Task: Find connections with filter location Jagdalpur with filter topic #Professionalwomenwith filter profile language English with filter current company Shapoorji Pallonji Group with filter school Fakir Mohan University, Balasore with filter industry School and Employee Bus Services with filter service category Date Entry with filter keywords title Cosmetologist
Action: Mouse moved to (516, 67)
Screenshot: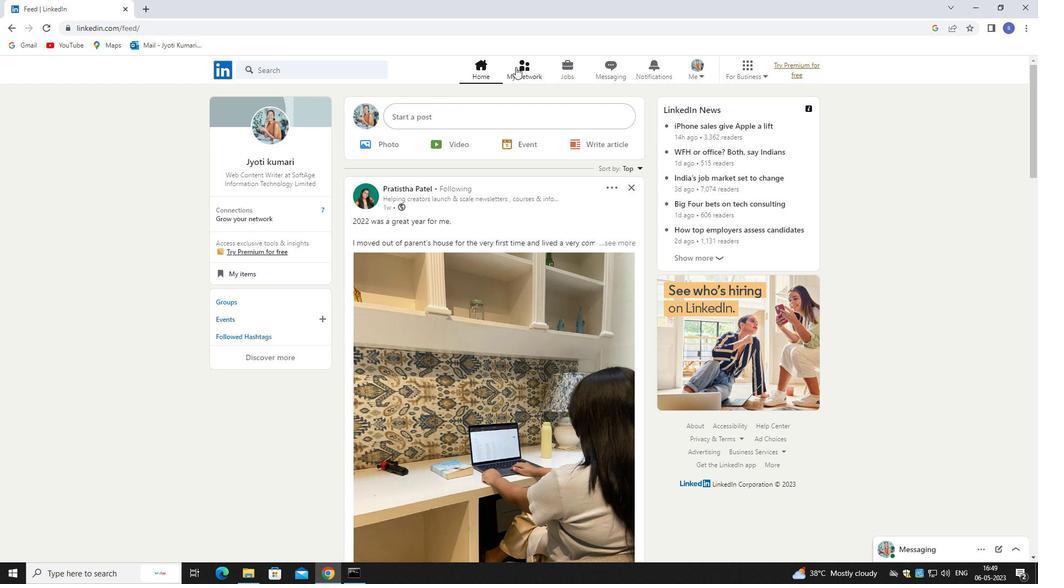 
Action: Mouse pressed left at (516, 67)
Screenshot: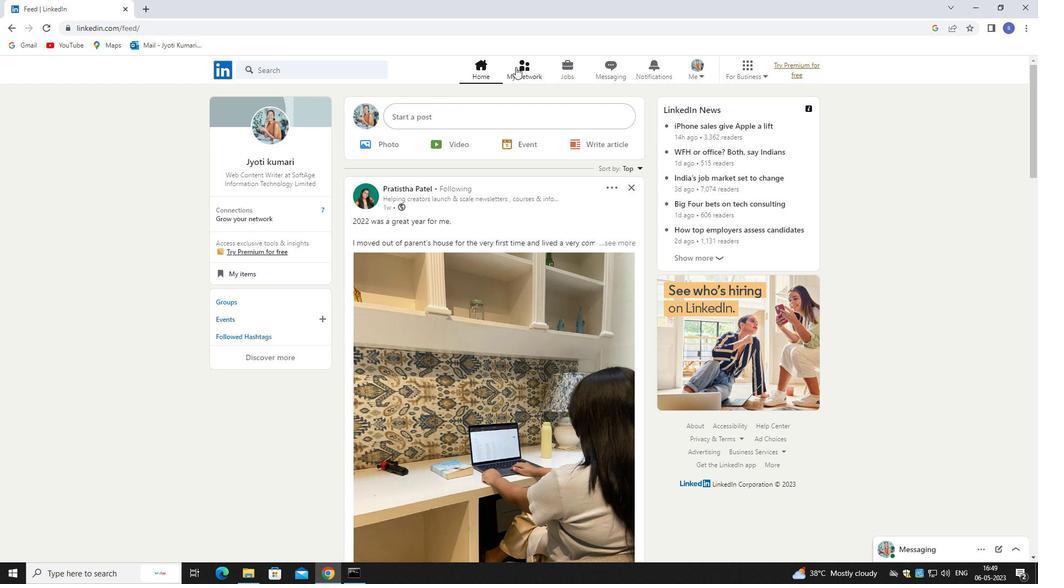
Action: Mouse moved to (300, 128)
Screenshot: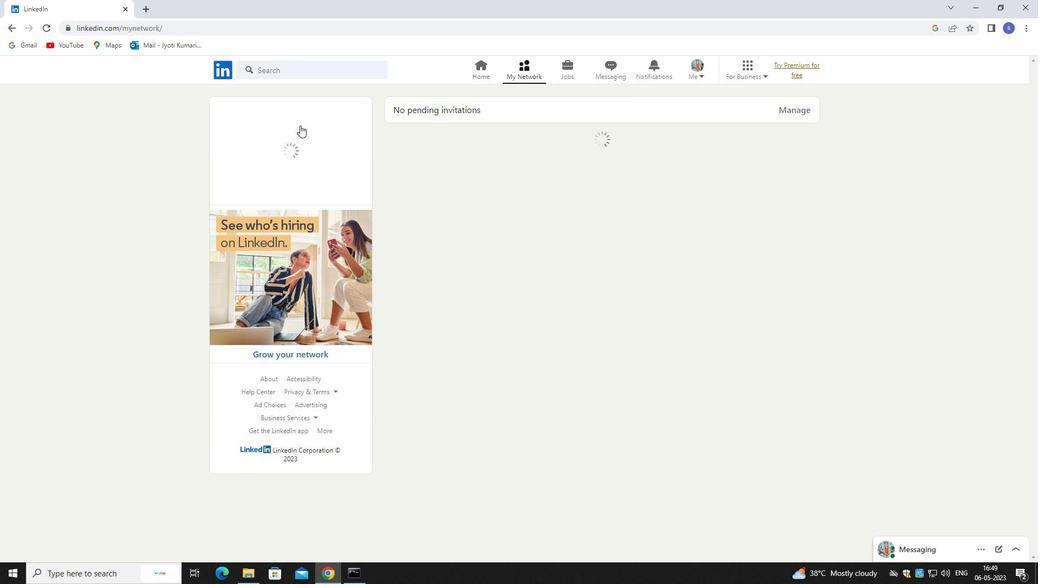 
Action: Mouse pressed left at (300, 128)
Screenshot: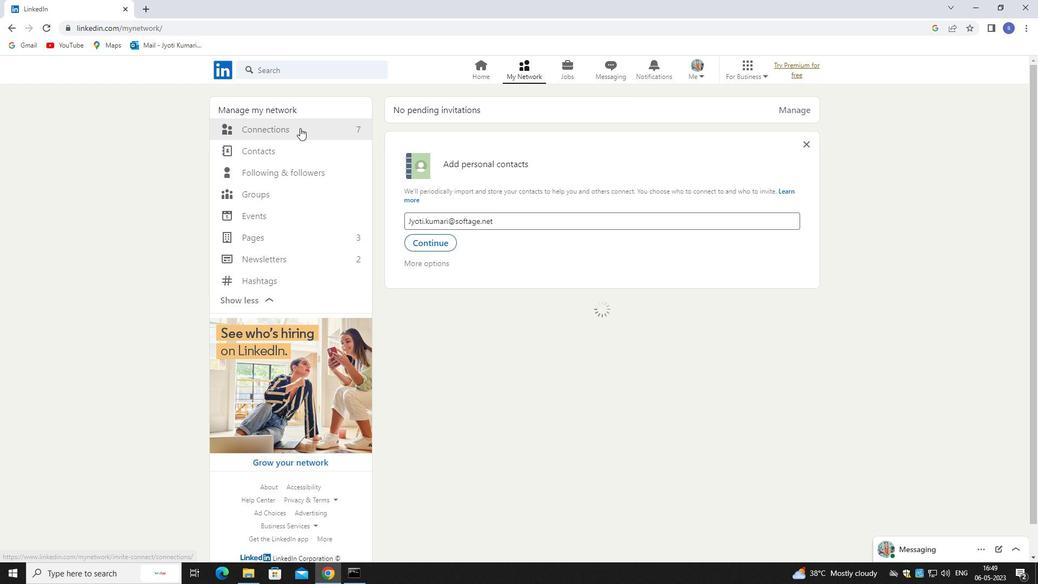 
Action: Mouse moved to (601, 133)
Screenshot: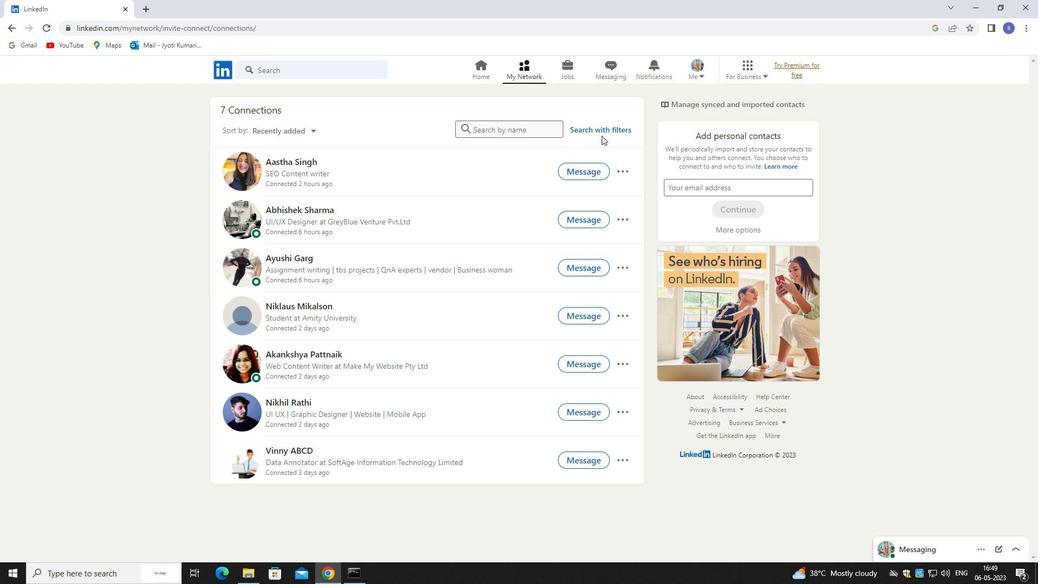 
Action: Mouse pressed left at (601, 133)
Screenshot: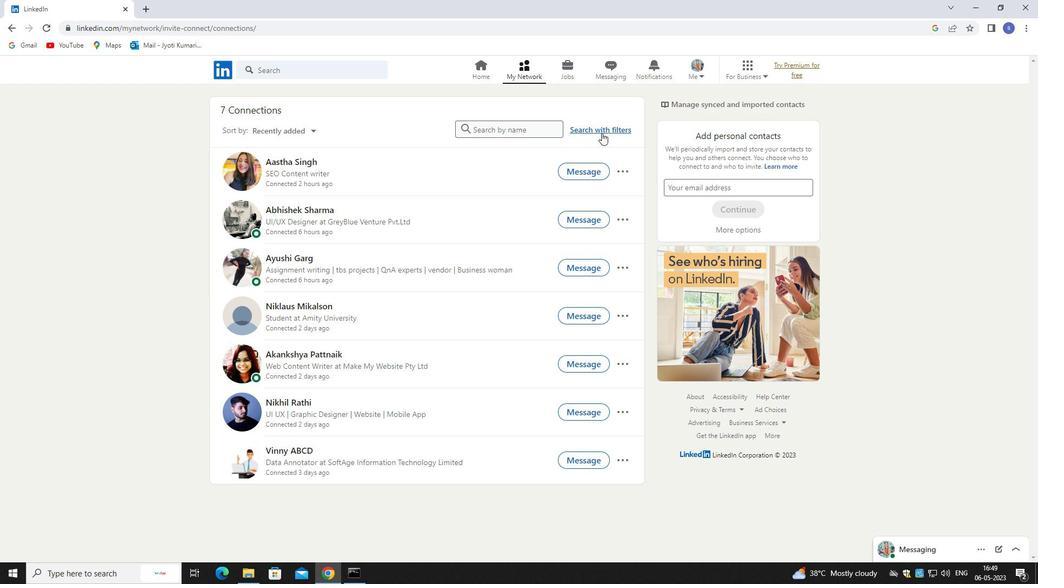 
Action: Mouse moved to (550, 98)
Screenshot: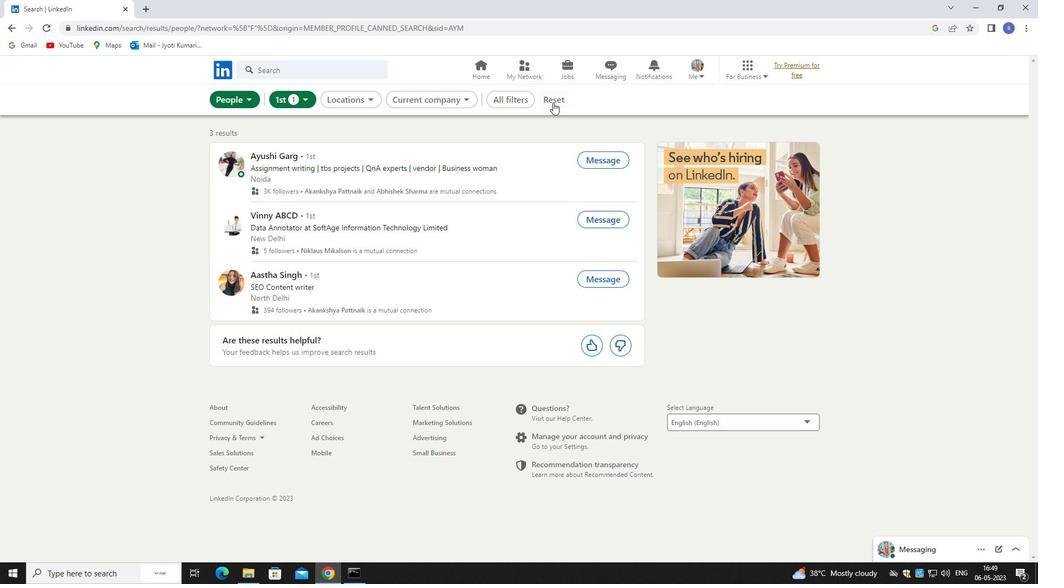 
Action: Mouse pressed left at (550, 98)
Screenshot: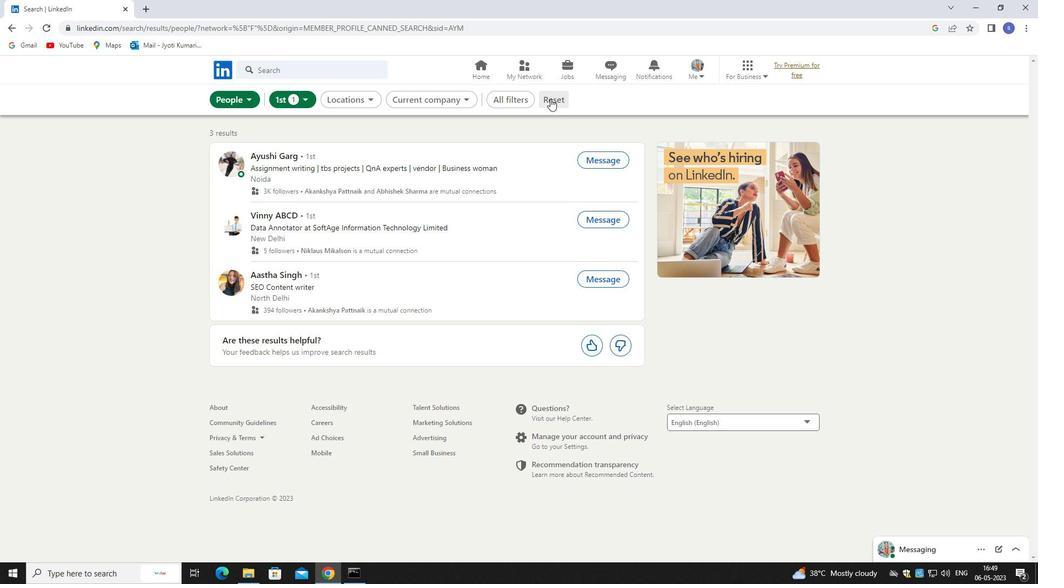 
Action: Mouse moved to (547, 99)
Screenshot: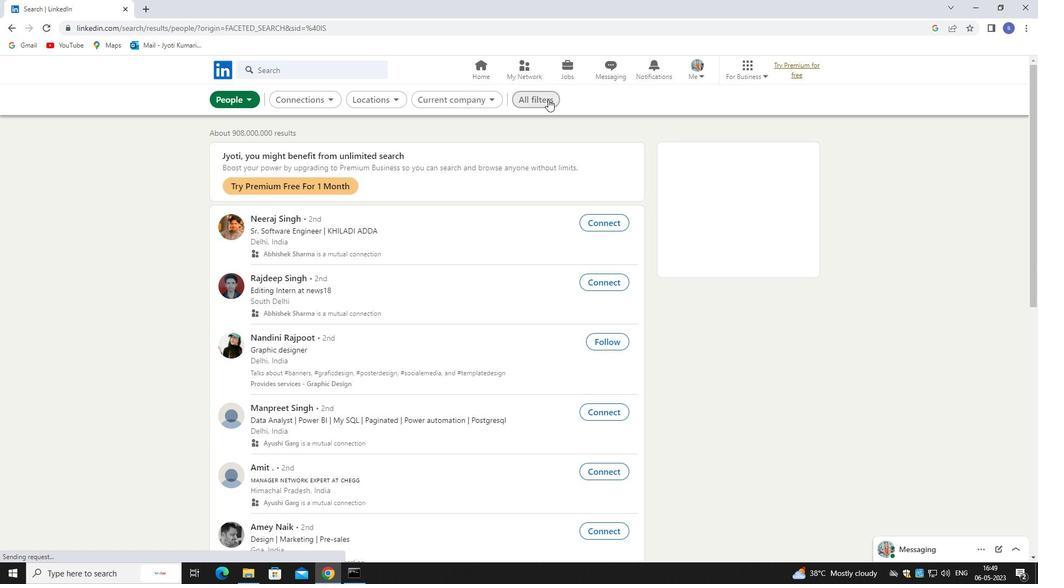 
Action: Mouse pressed left at (547, 99)
Screenshot: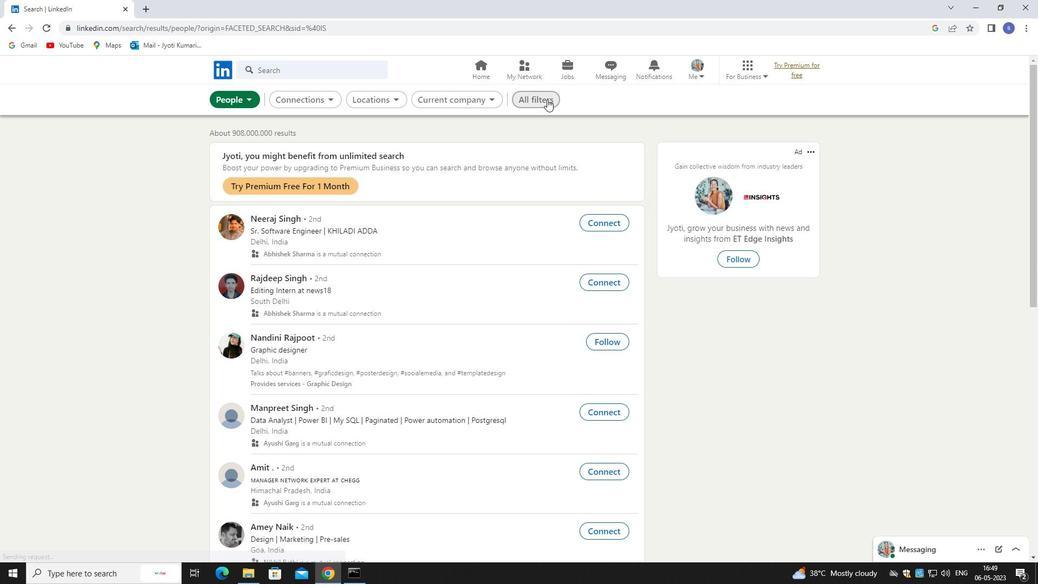 
Action: Mouse moved to (917, 423)
Screenshot: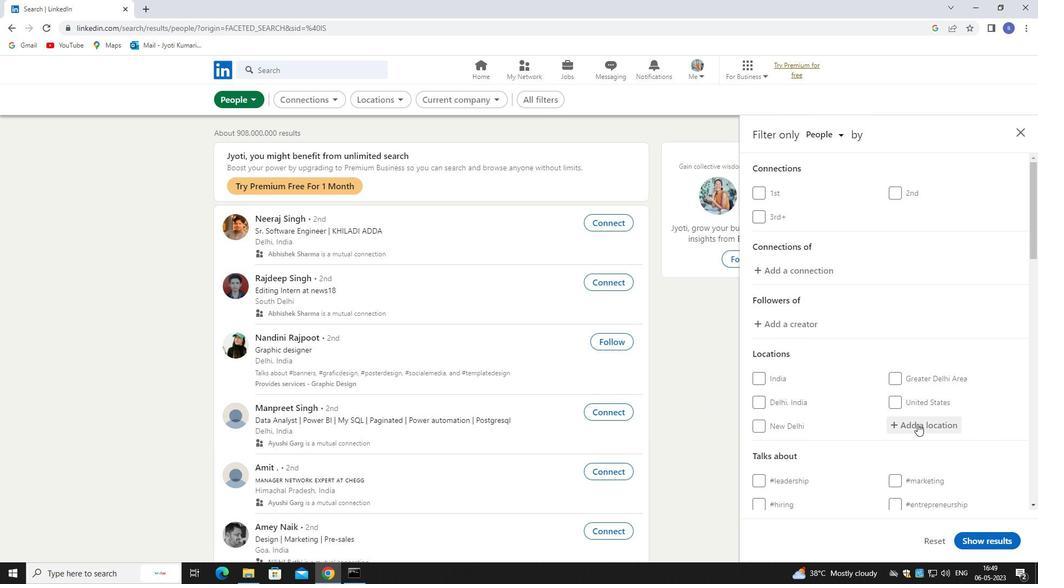 
Action: Mouse pressed left at (917, 423)
Screenshot: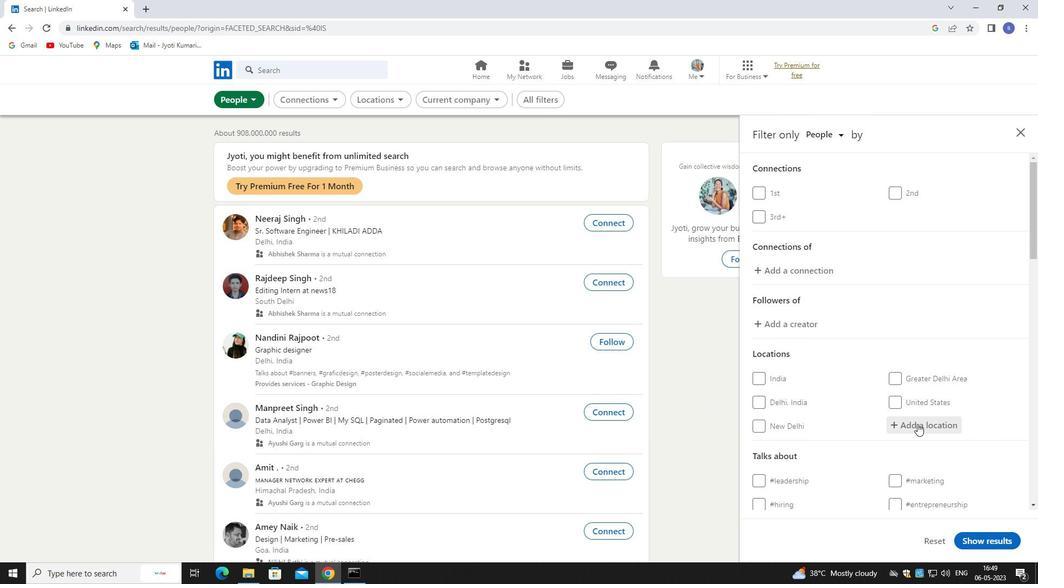 
Action: Mouse moved to (795, 342)
Screenshot: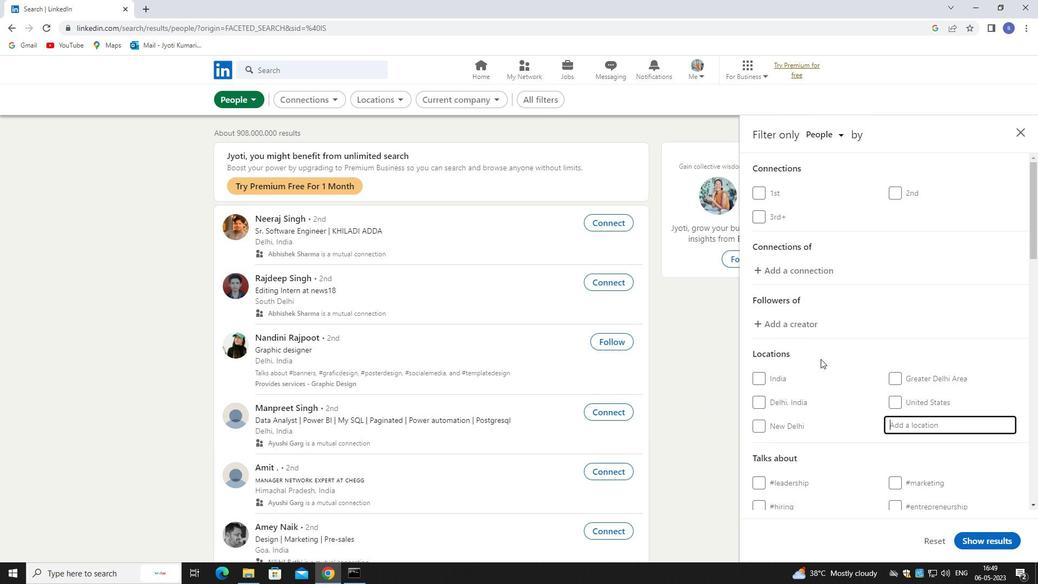 
Action: Key pressed jagdalpur
Screenshot: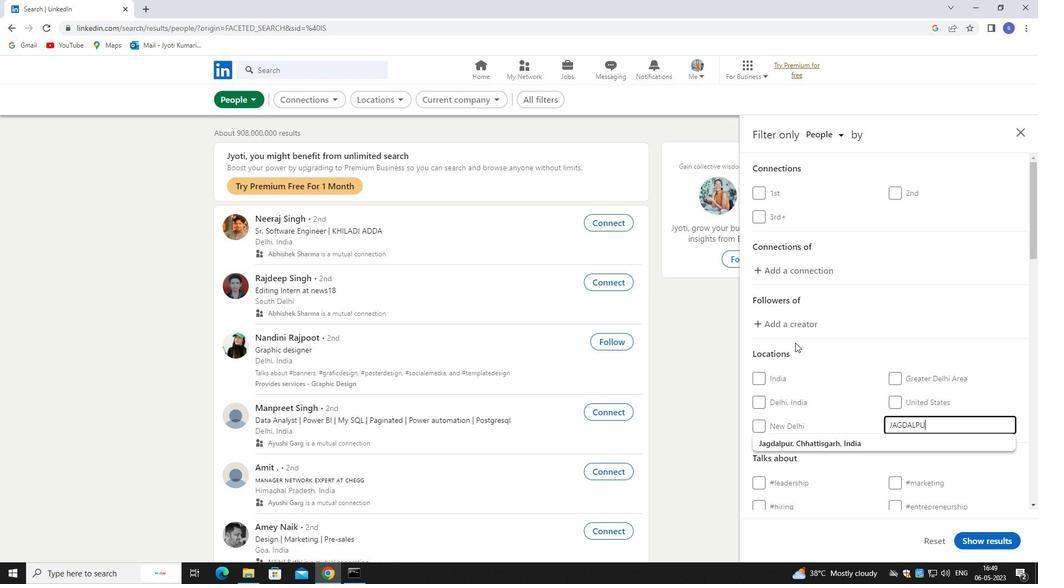 
Action: Mouse moved to (836, 443)
Screenshot: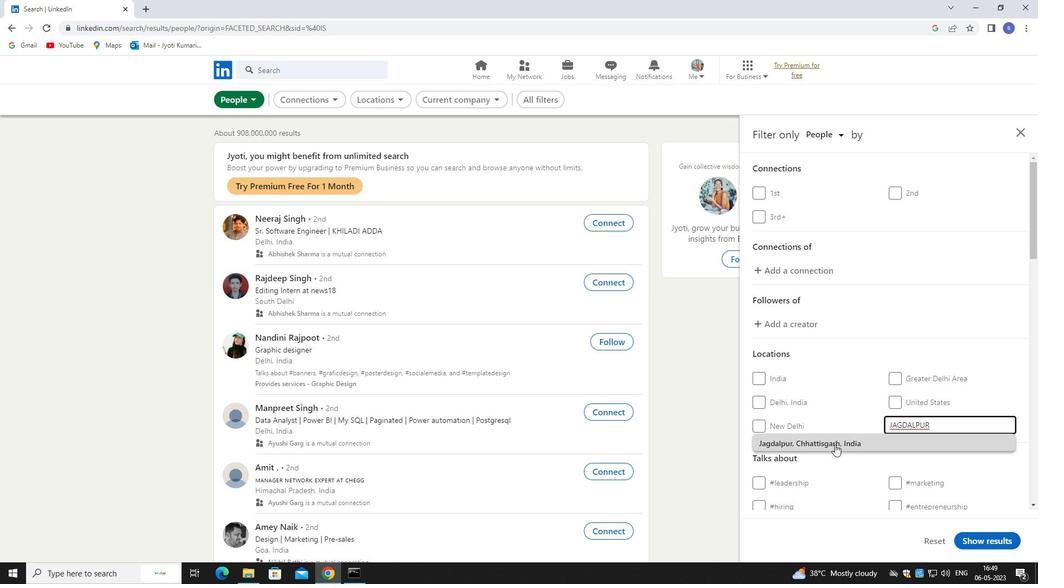 
Action: Mouse pressed left at (836, 443)
Screenshot: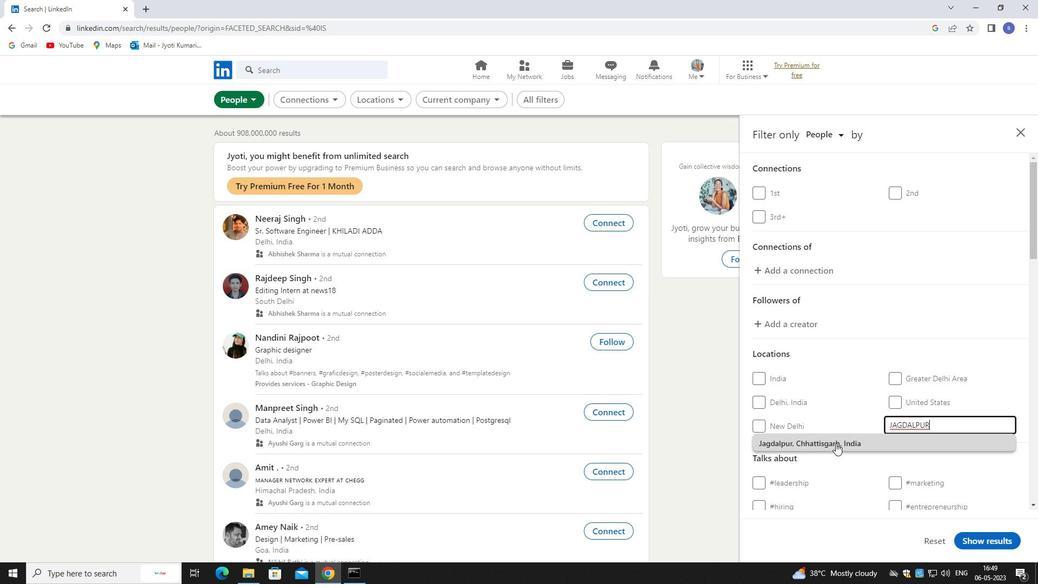 
Action: Mouse moved to (791, 431)
Screenshot: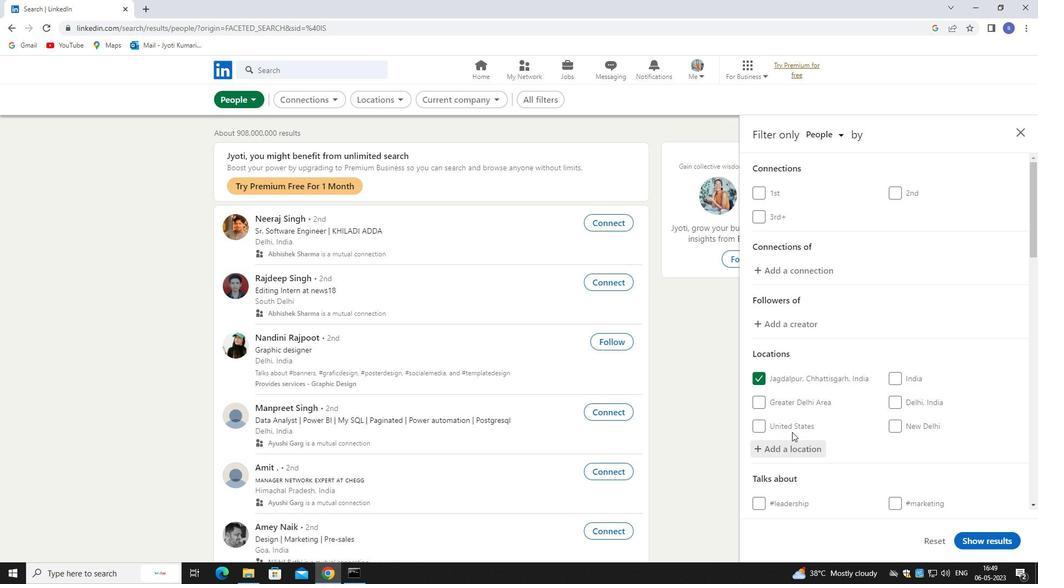 
Action: Key pressed <Key.caps_lock>
Screenshot: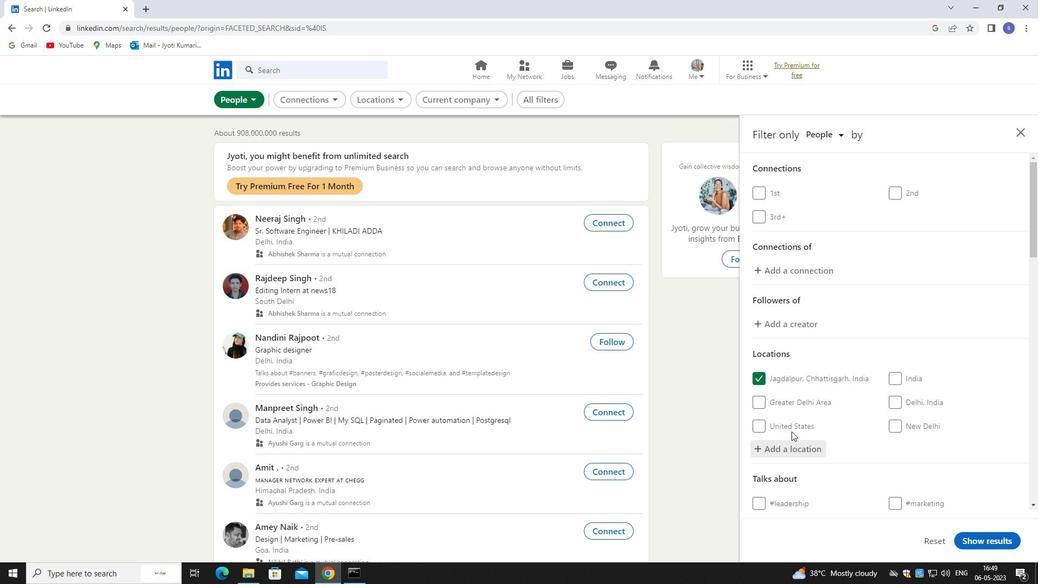 
Action: Mouse moved to (791, 441)
Screenshot: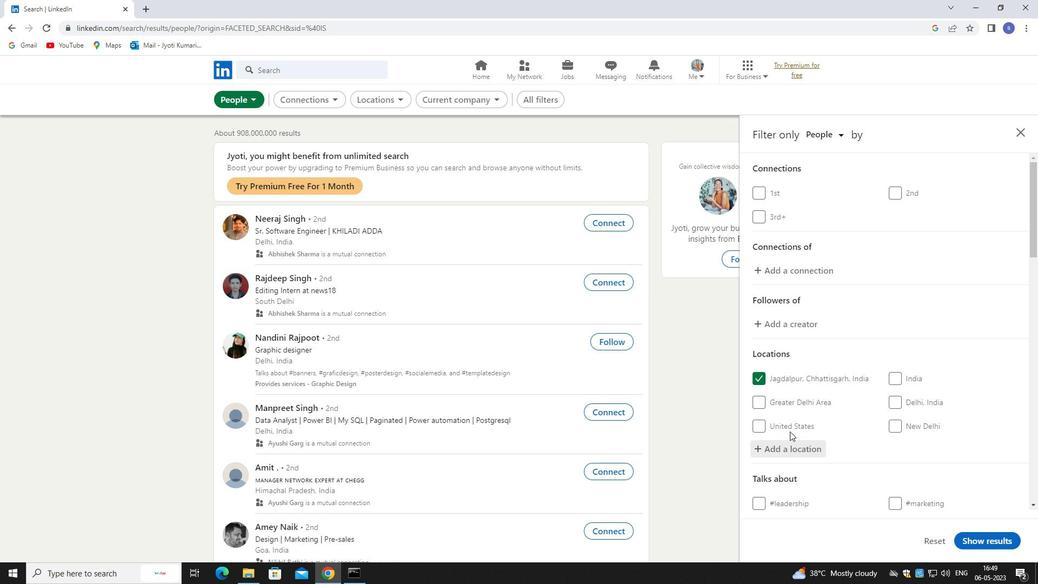 
Action: Mouse scrolled (791, 440) with delta (0, 0)
Screenshot: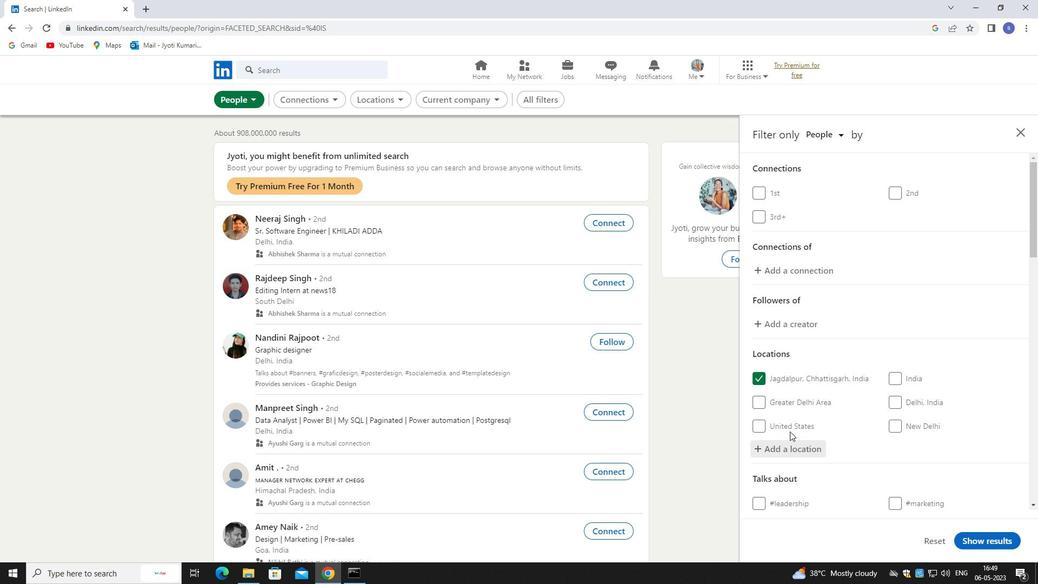 
Action: Mouse moved to (797, 450)
Screenshot: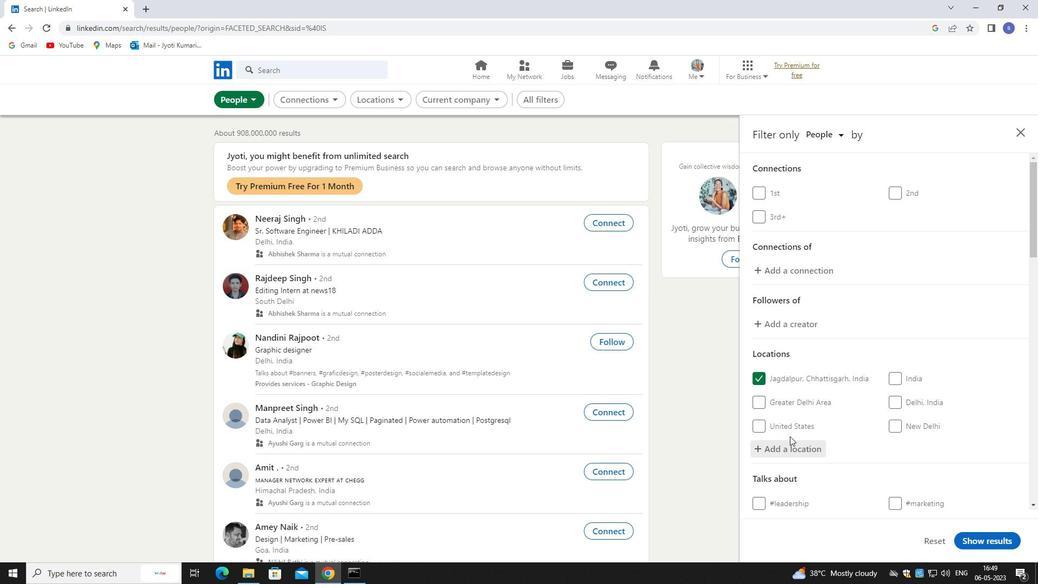 
Action: Mouse scrolled (797, 449) with delta (0, 0)
Screenshot: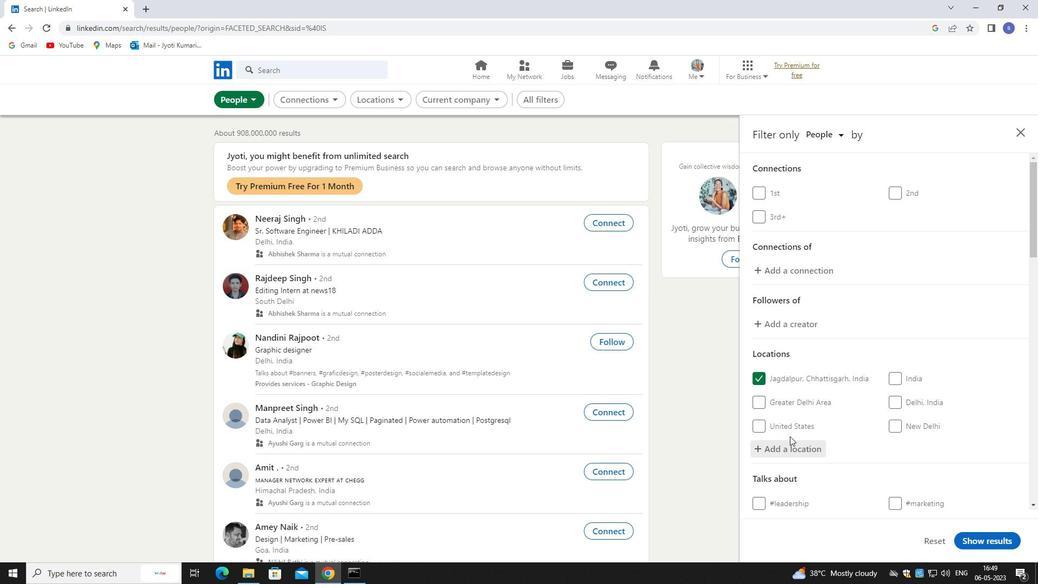 
Action: Mouse moved to (906, 442)
Screenshot: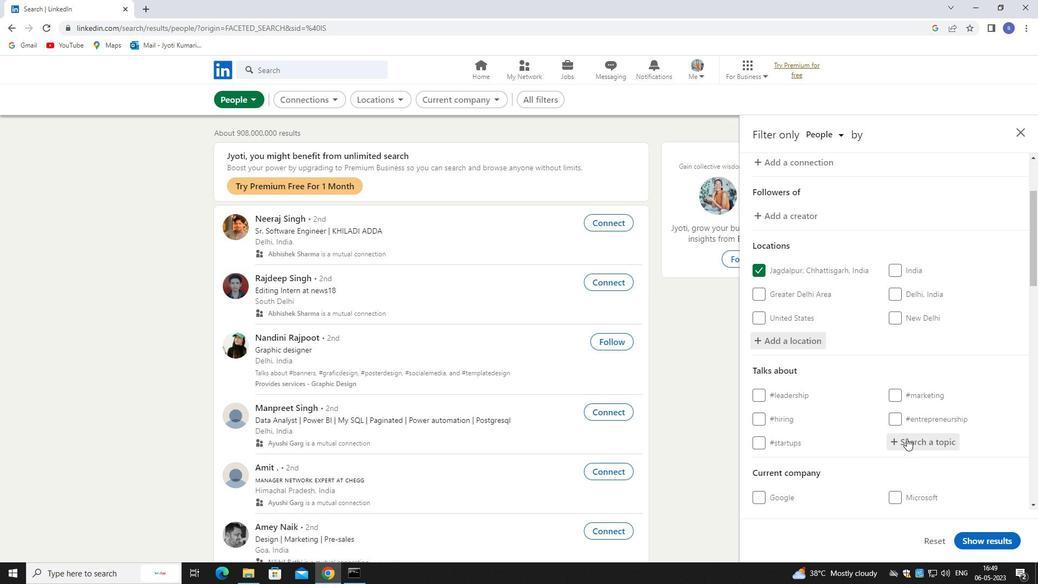 
Action: Mouse pressed left at (906, 442)
Screenshot: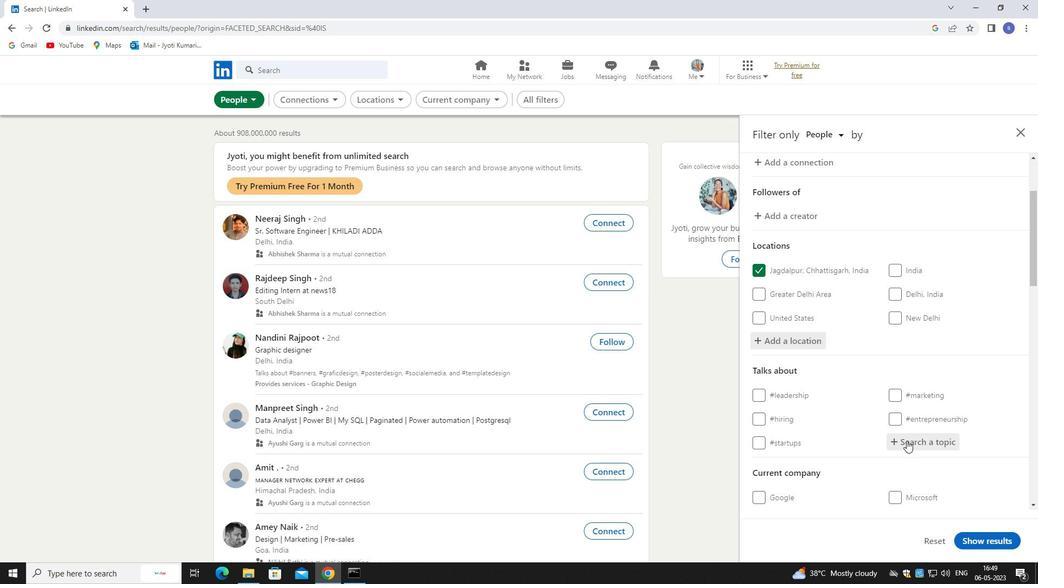 
Action: Mouse moved to (871, 431)
Screenshot: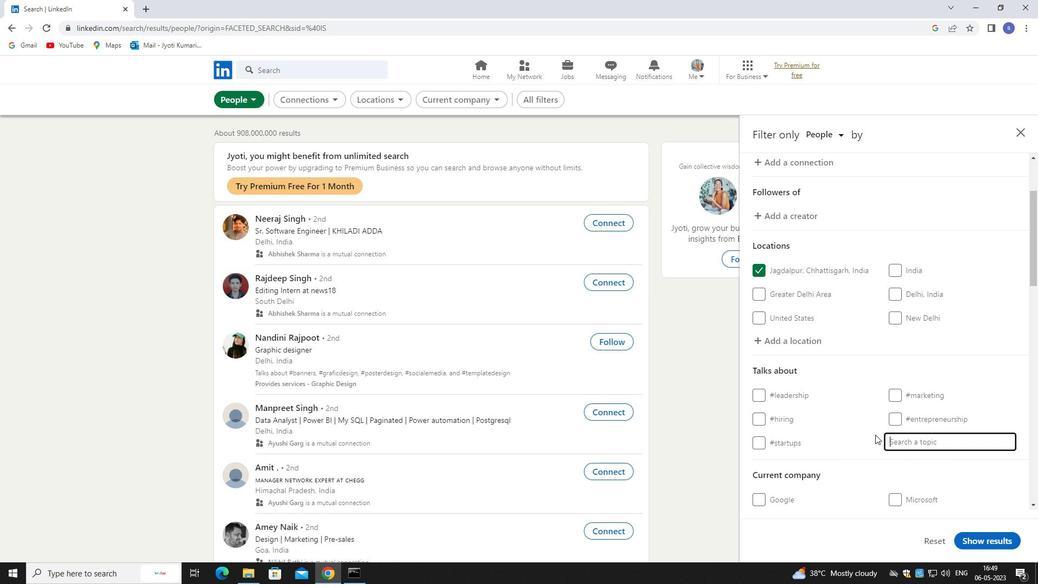 
Action: Key pressed o<Key.backspace>profess
Screenshot: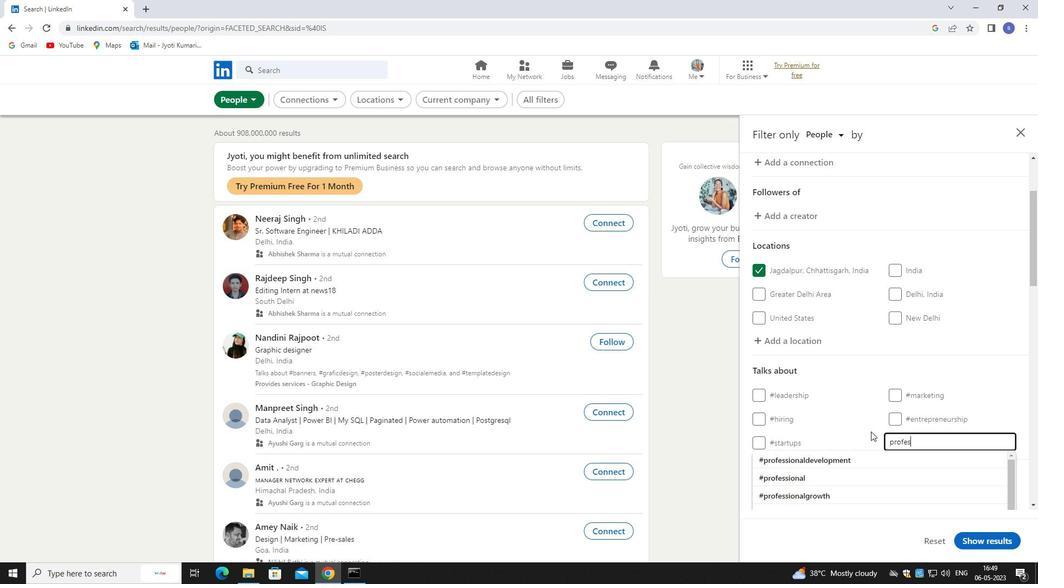 
Action: Mouse moved to (871, 488)
Screenshot: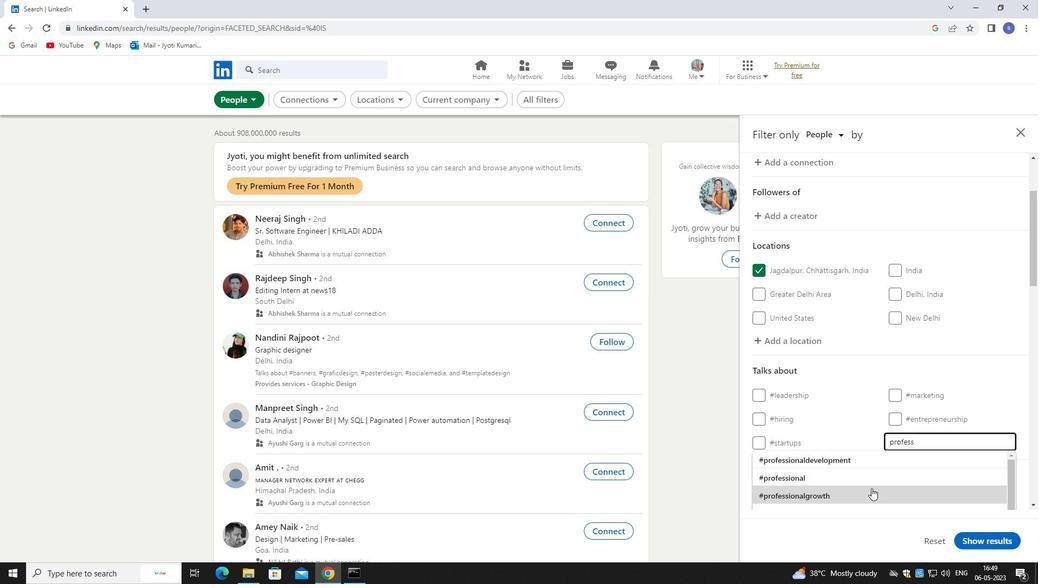 
Action: Mouse scrolled (871, 488) with delta (0, 0)
Screenshot: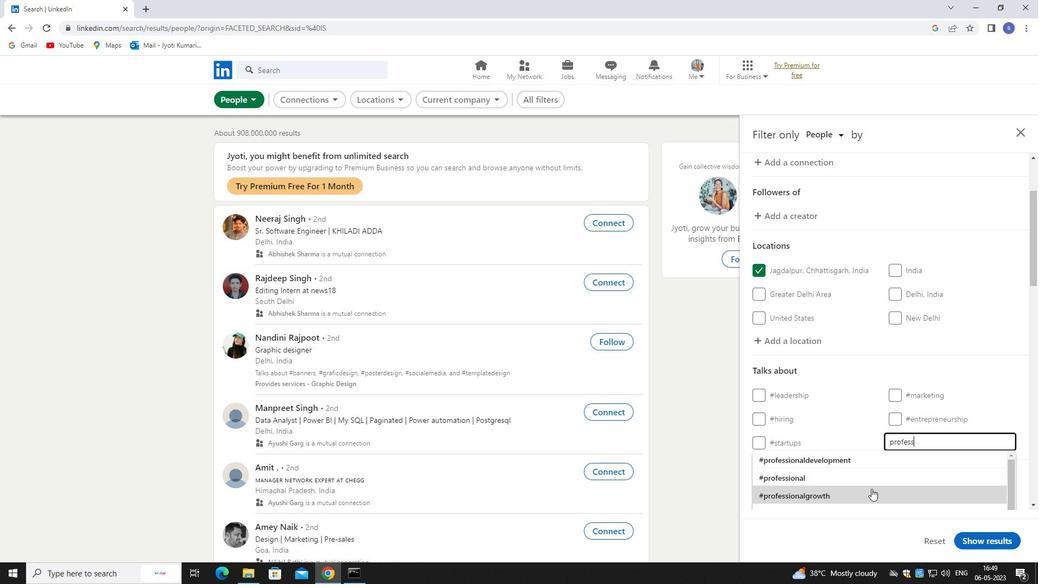 
Action: Mouse scrolled (871, 488) with delta (0, 0)
Screenshot: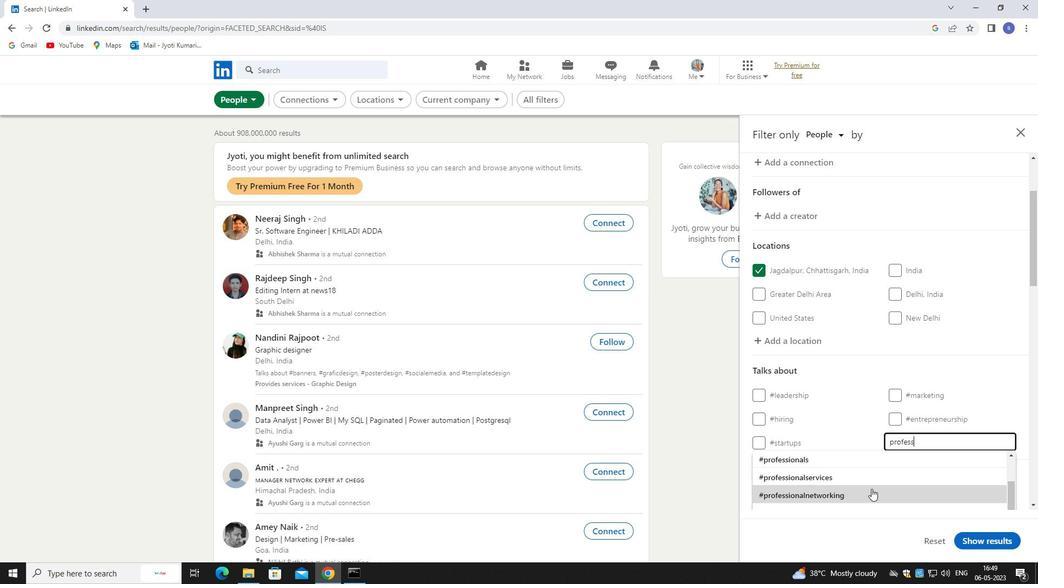 
Action: Mouse moved to (851, 476)
Screenshot: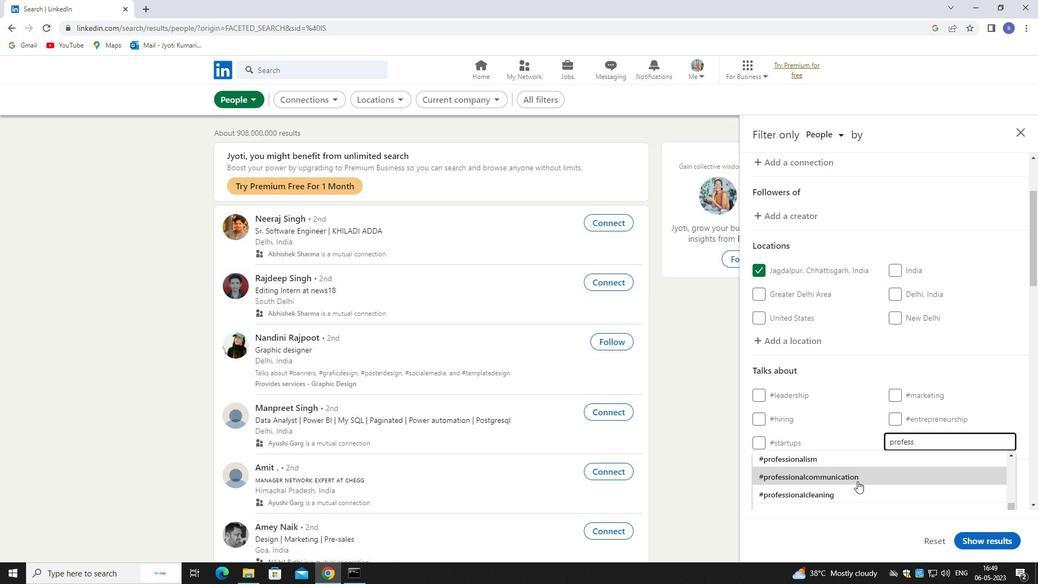 
Action: Key pressed ioalwomen
Screenshot: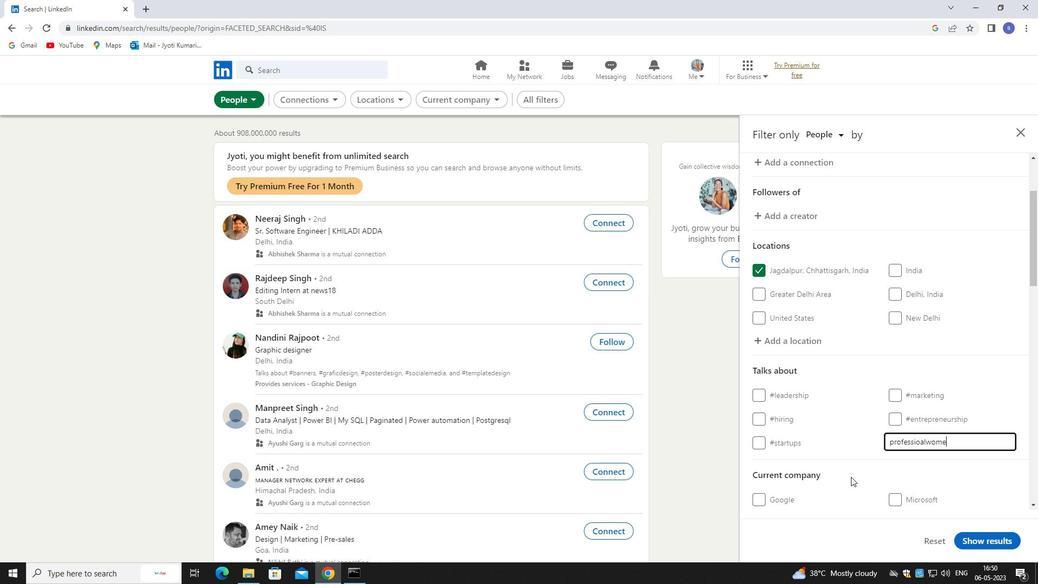 
Action: Mouse moved to (862, 463)
Screenshot: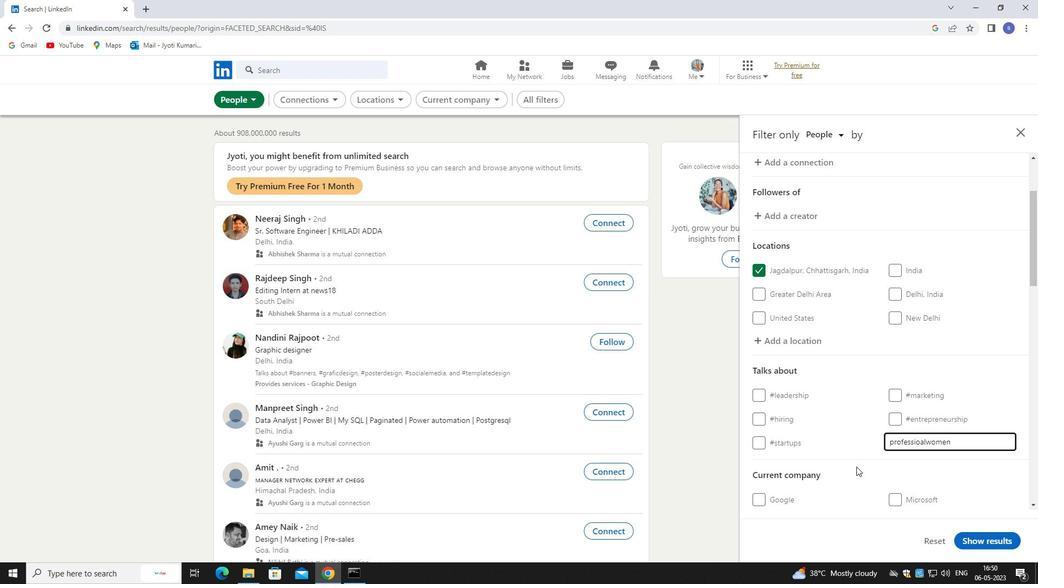
Action: Mouse scrolled (862, 462) with delta (0, 0)
Screenshot: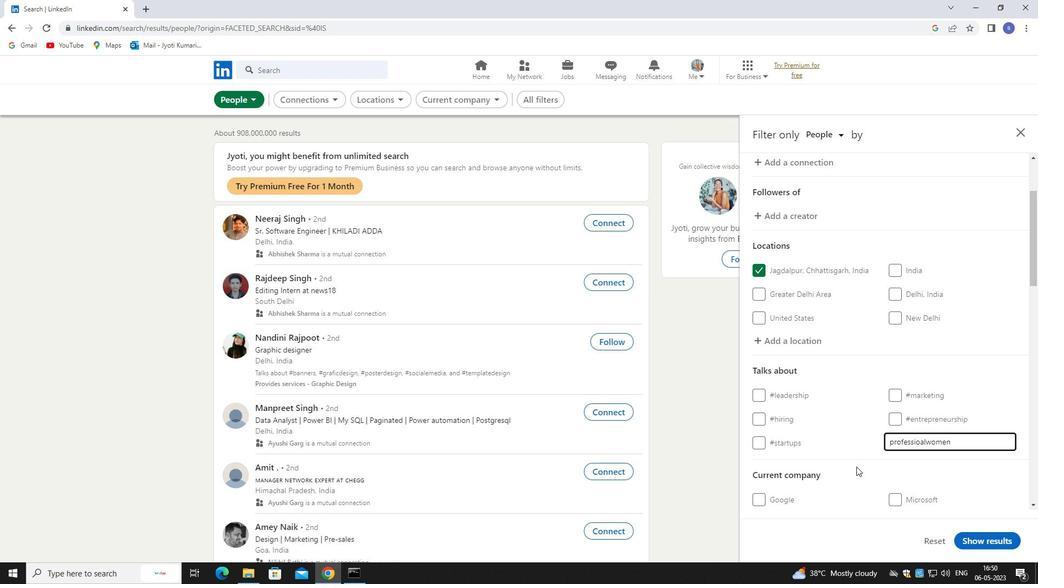 
Action: Mouse moved to (865, 462)
Screenshot: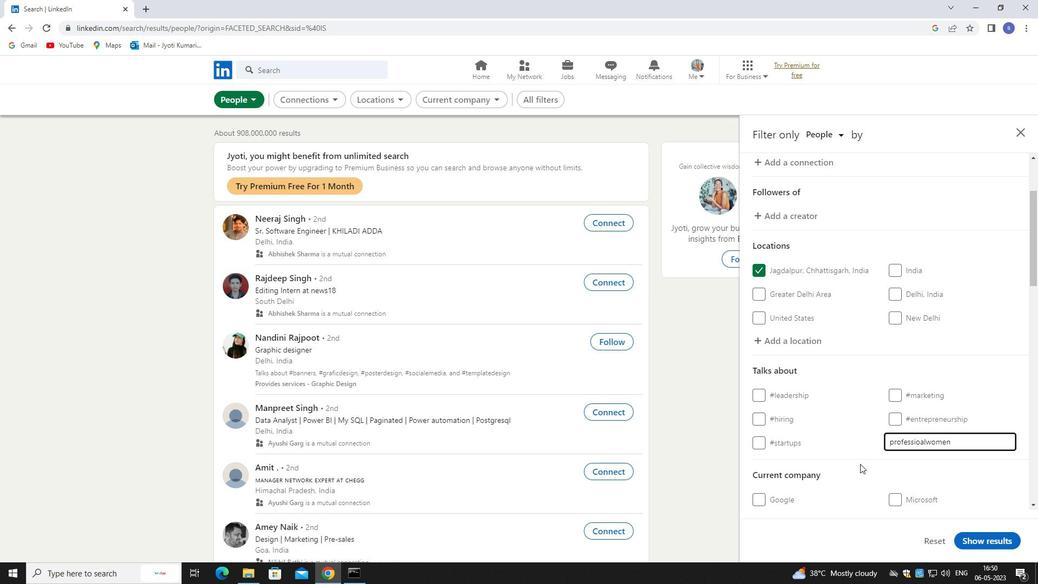 
Action: Mouse scrolled (865, 461) with delta (0, 0)
Screenshot: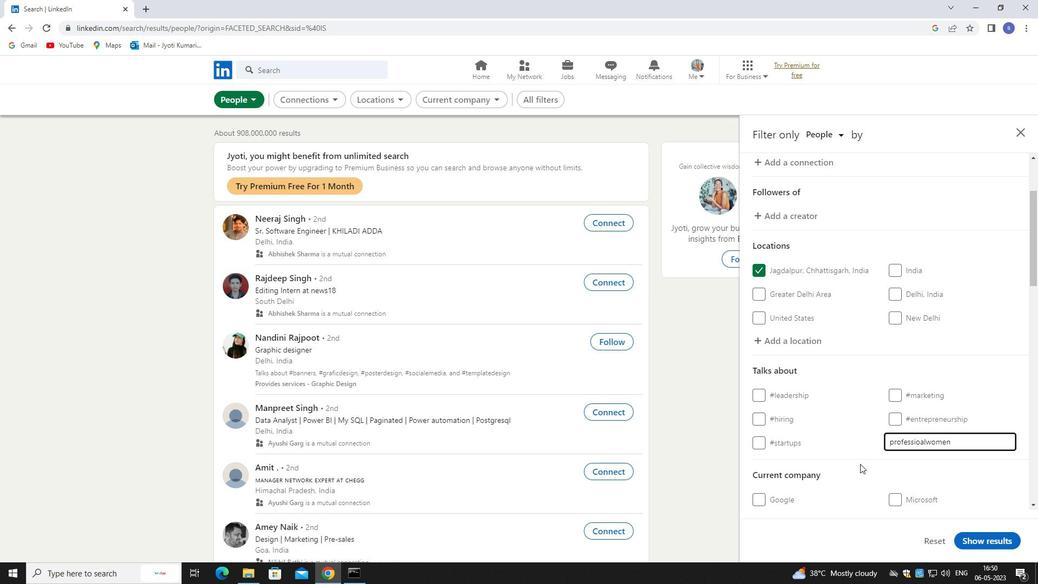 
Action: Mouse moved to (906, 438)
Screenshot: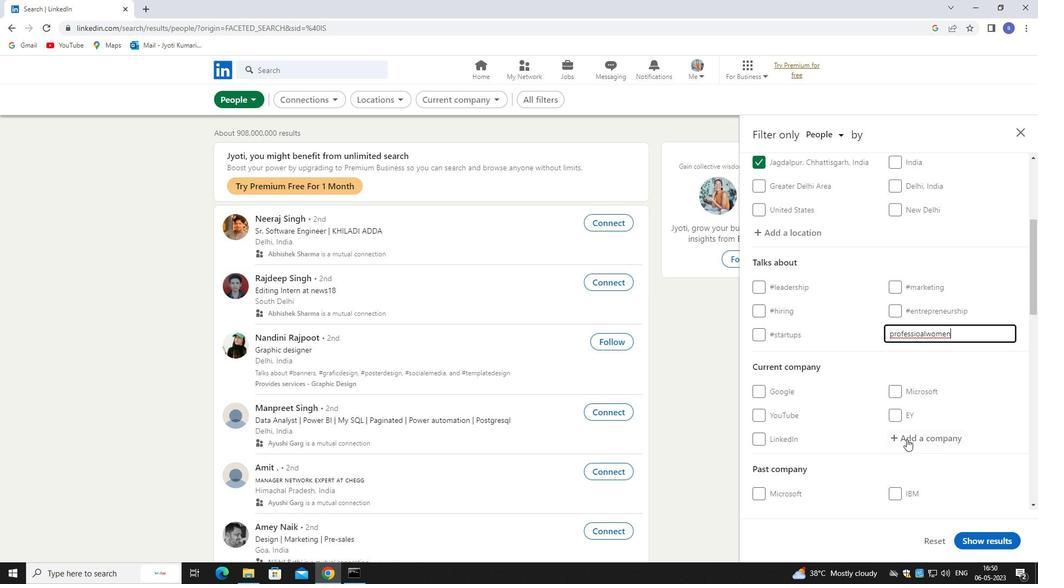 
Action: Mouse pressed left at (906, 438)
Screenshot: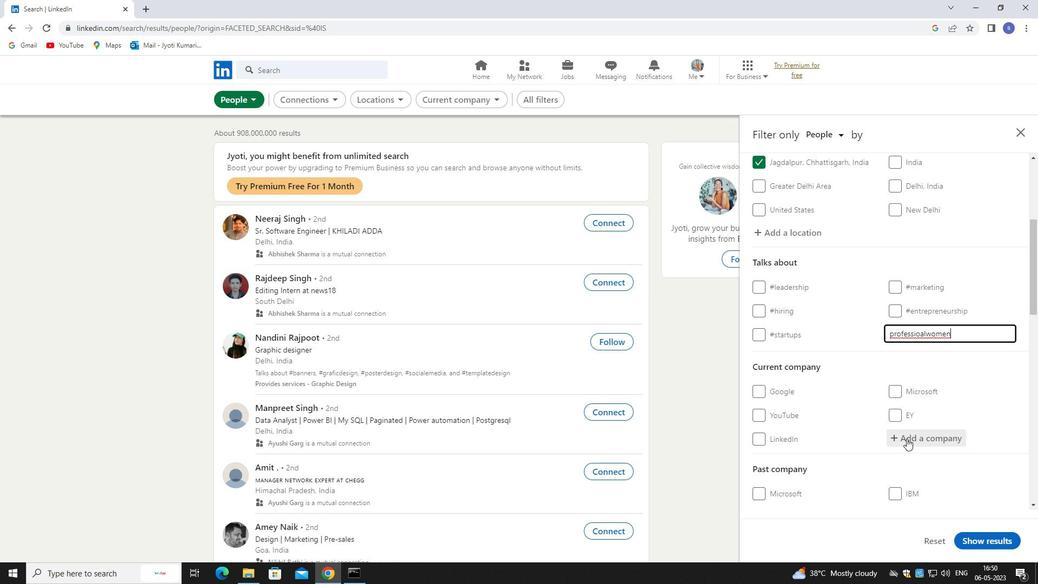 
Action: Mouse moved to (880, 427)
Screenshot: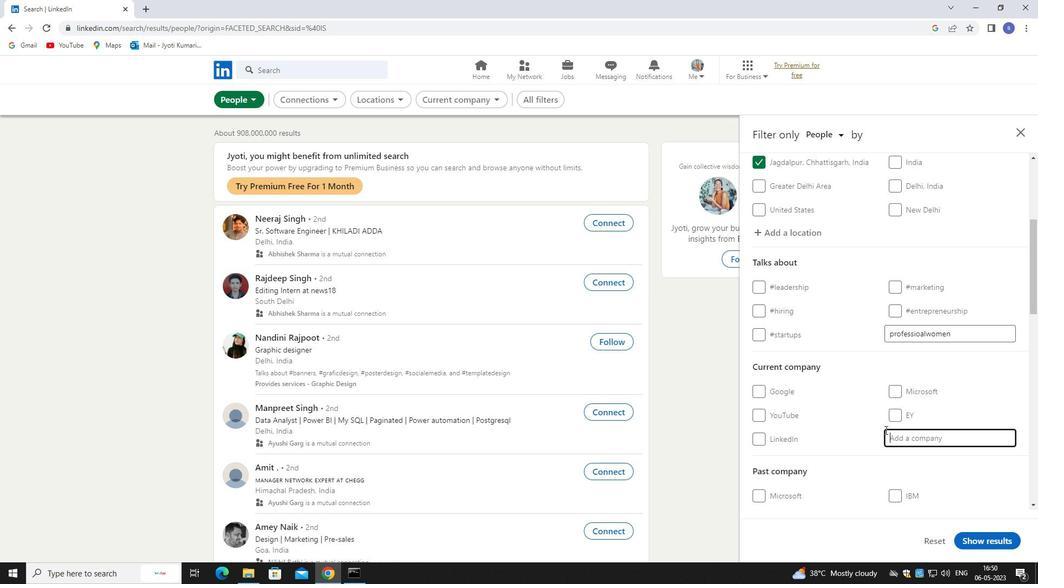 
Action: Key pressed shapoorji
Screenshot: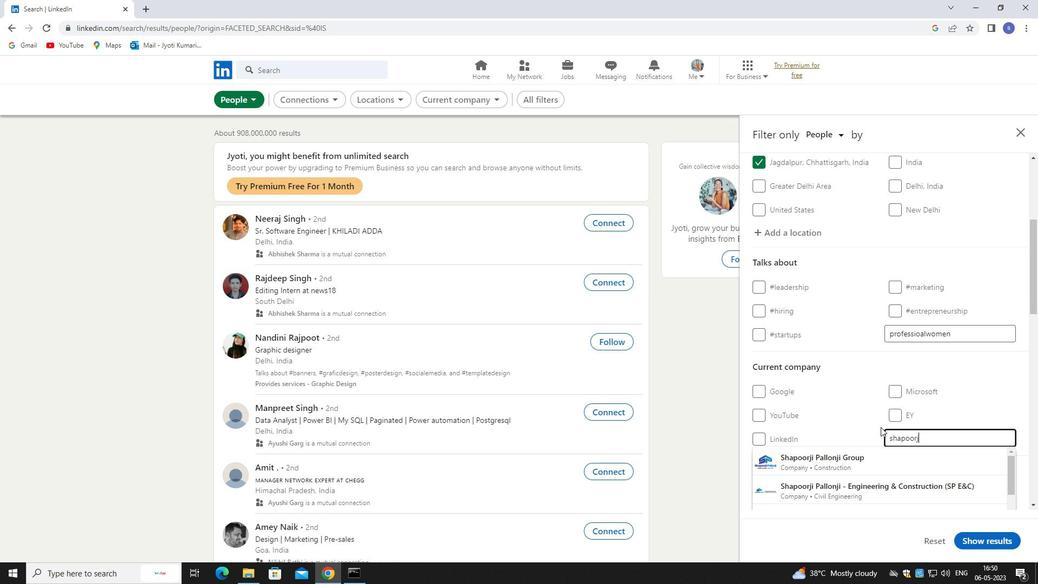 
Action: Mouse moved to (857, 444)
Screenshot: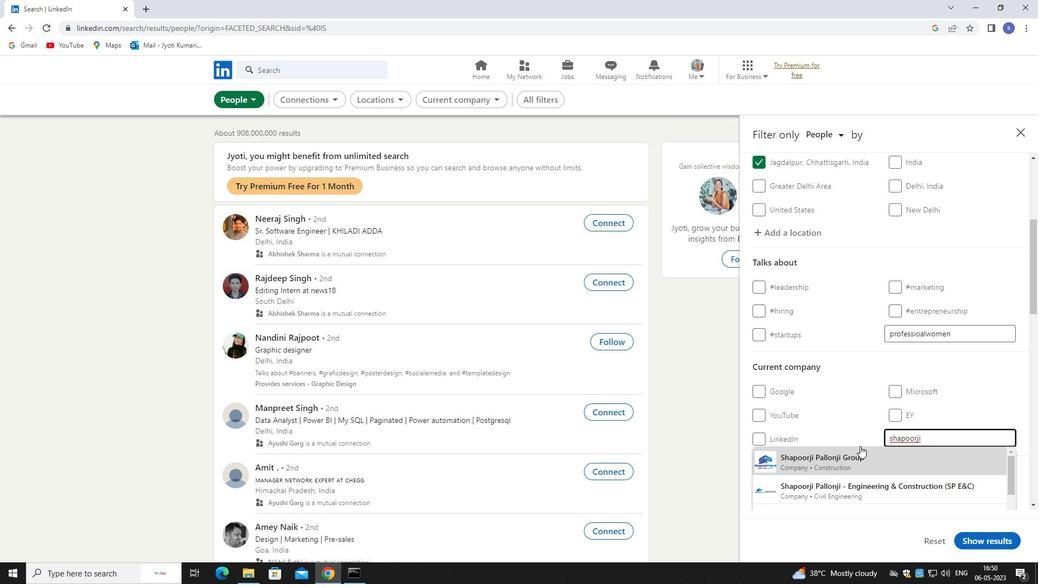 
Action: Mouse pressed left at (857, 444)
Screenshot: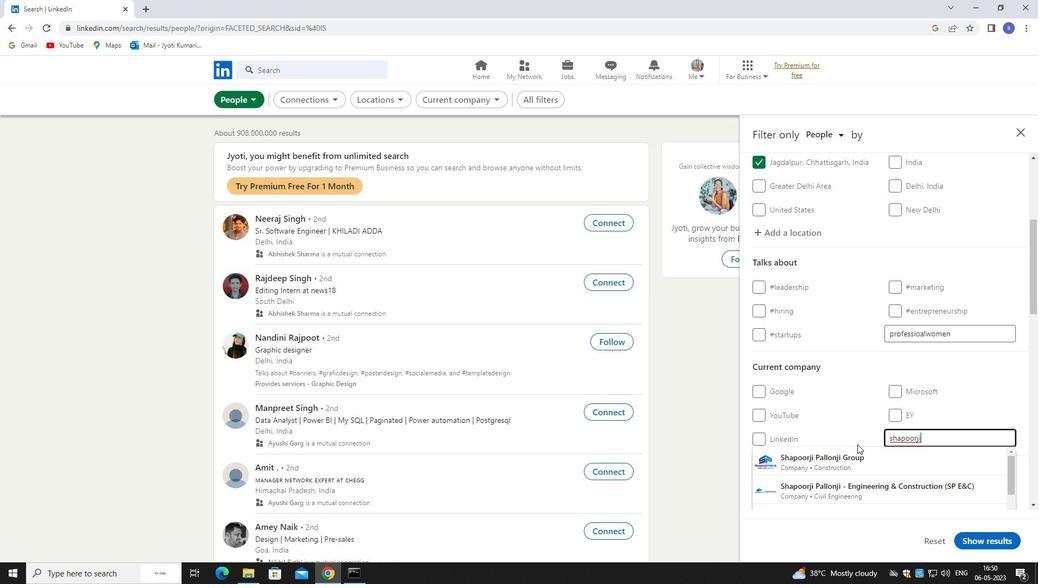
Action: Mouse moved to (949, 441)
Screenshot: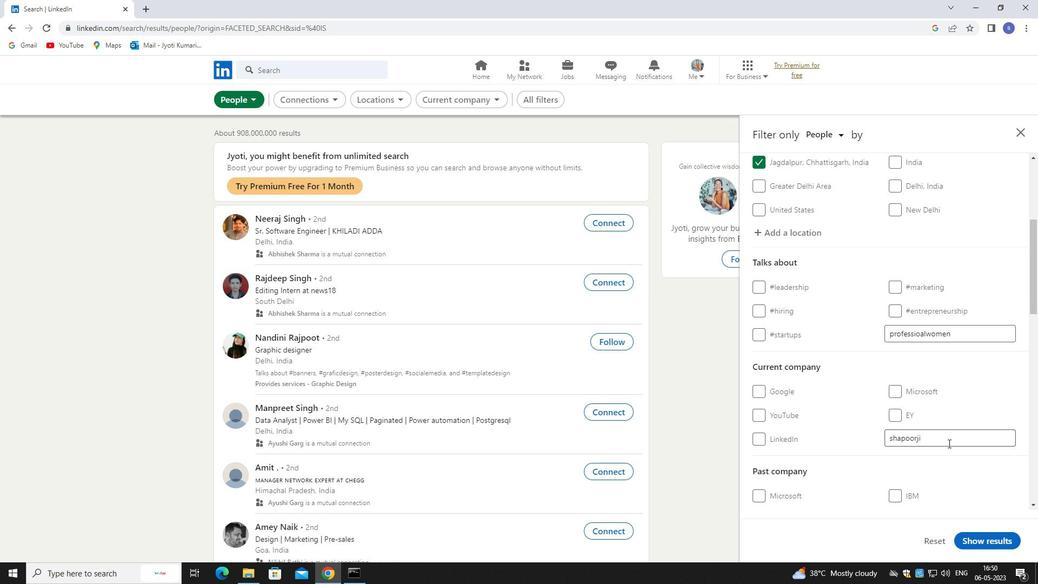 
Action: Mouse pressed left at (949, 441)
Screenshot: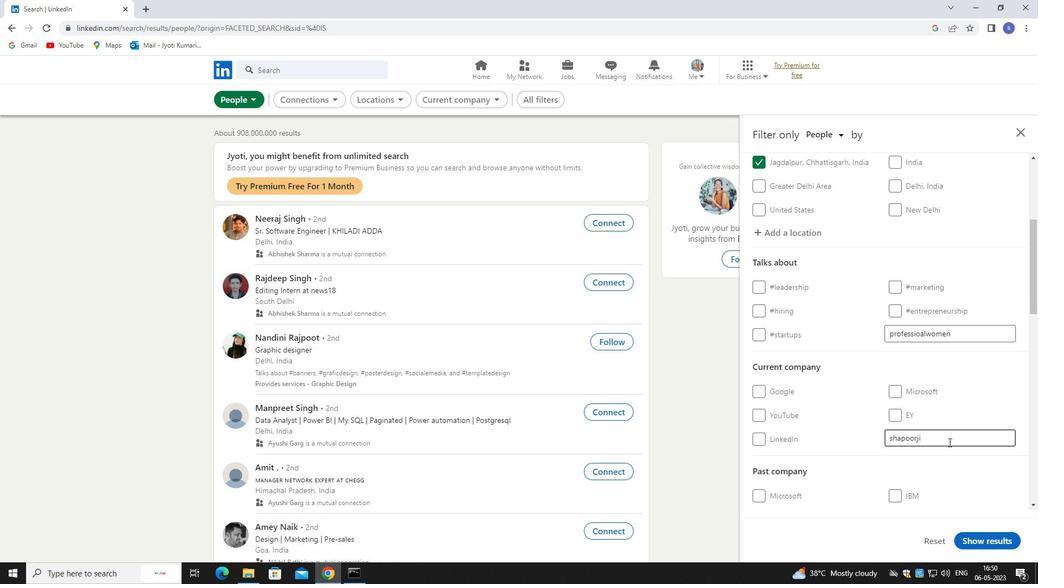
Action: Mouse moved to (924, 454)
Screenshot: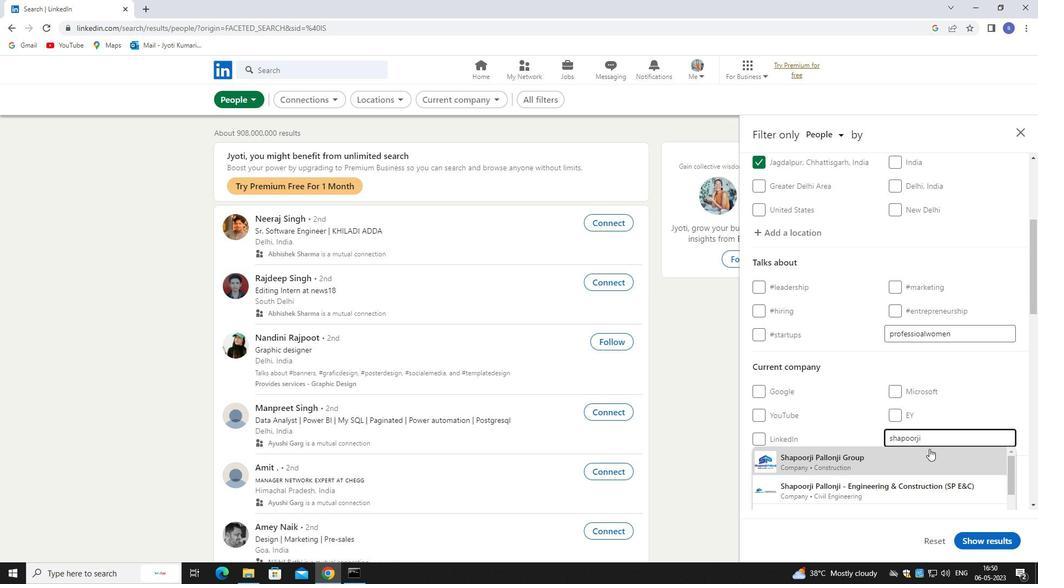 
Action: Mouse pressed left at (924, 454)
Screenshot: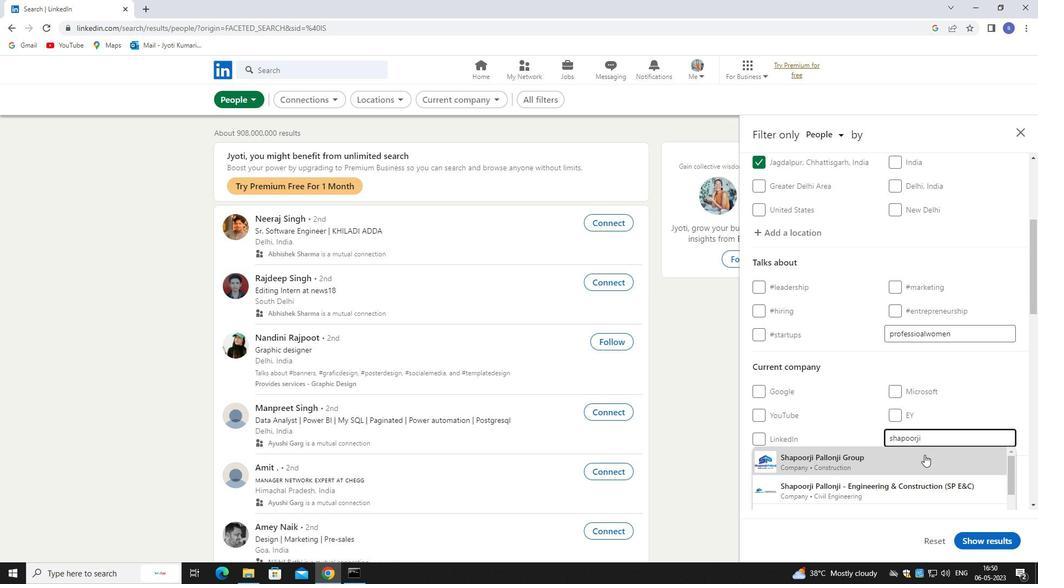 
Action: Mouse moved to (923, 454)
Screenshot: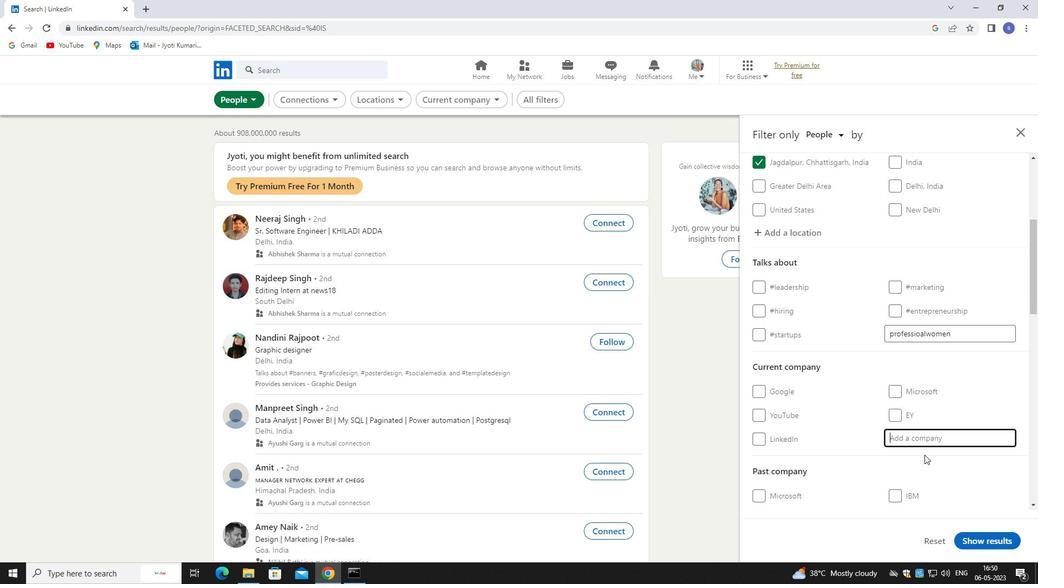 
Action: Mouse scrolled (923, 454) with delta (0, 0)
Screenshot: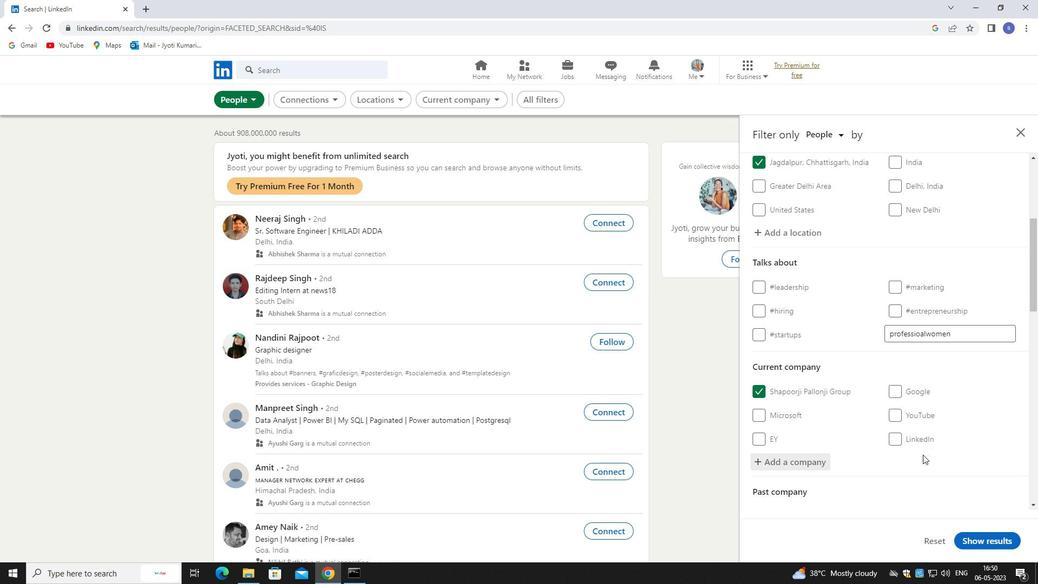 
Action: Mouse scrolled (923, 454) with delta (0, 0)
Screenshot: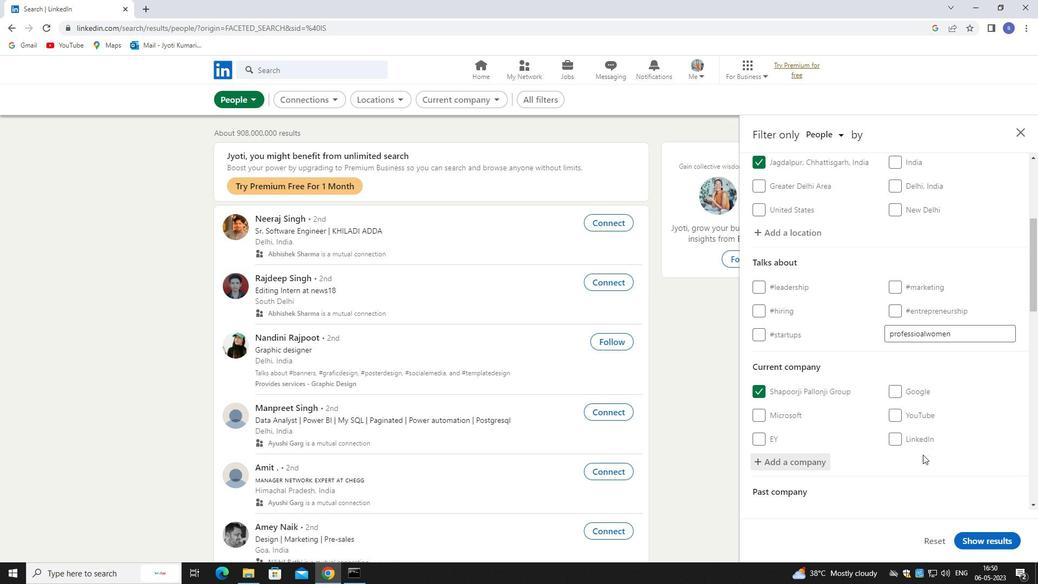 
Action: Mouse scrolled (923, 454) with delta (0, 0)
Screenshot: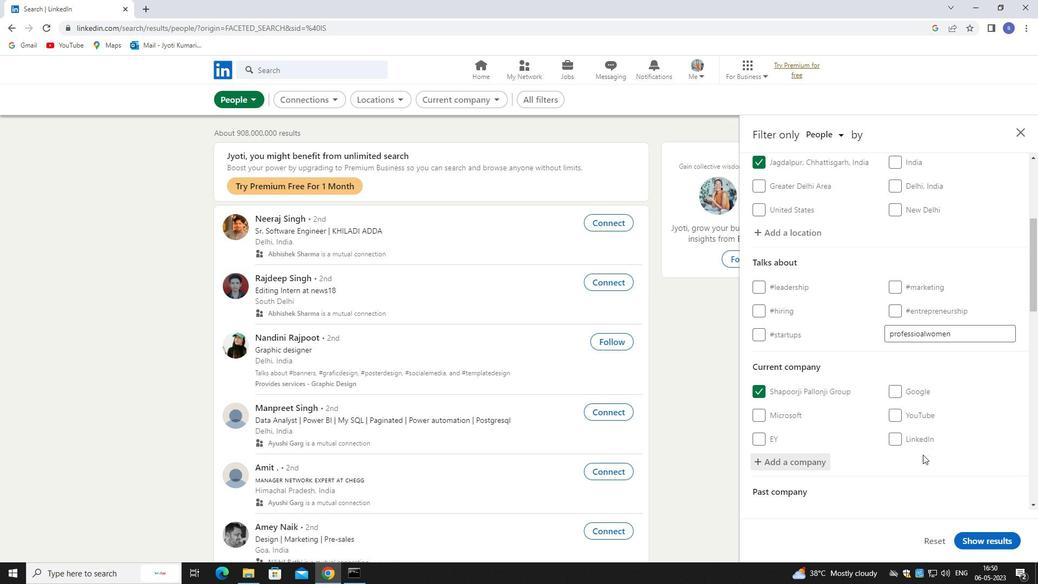 
Action: Mouse scrolled (923, 454) with delta (0, 0)
Screenshot: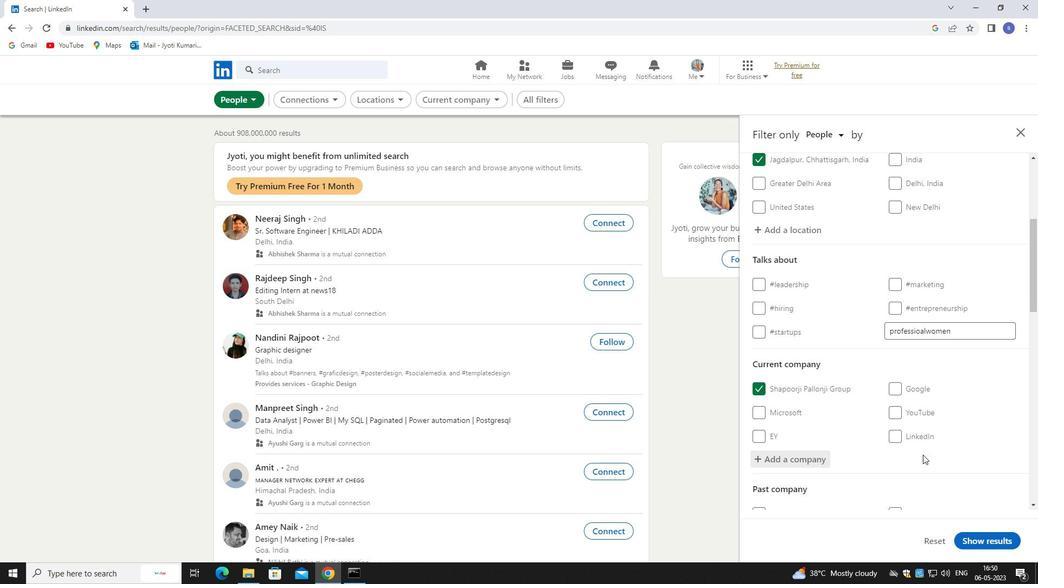 
Action: Mouse moved to (924, 456)
Screenshot: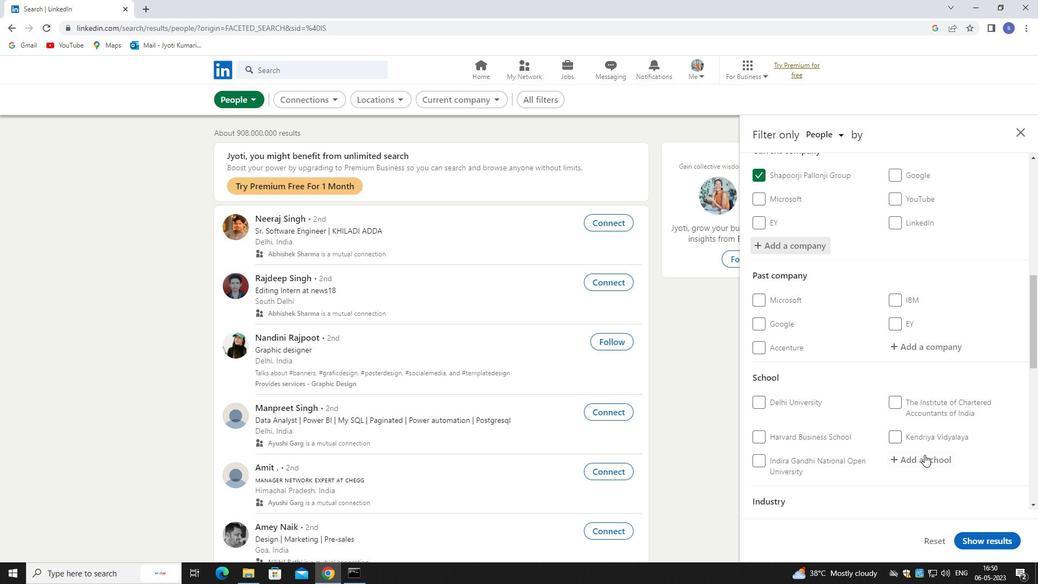 
Action: Mouse pressed left at (924, 456)
Screenshot: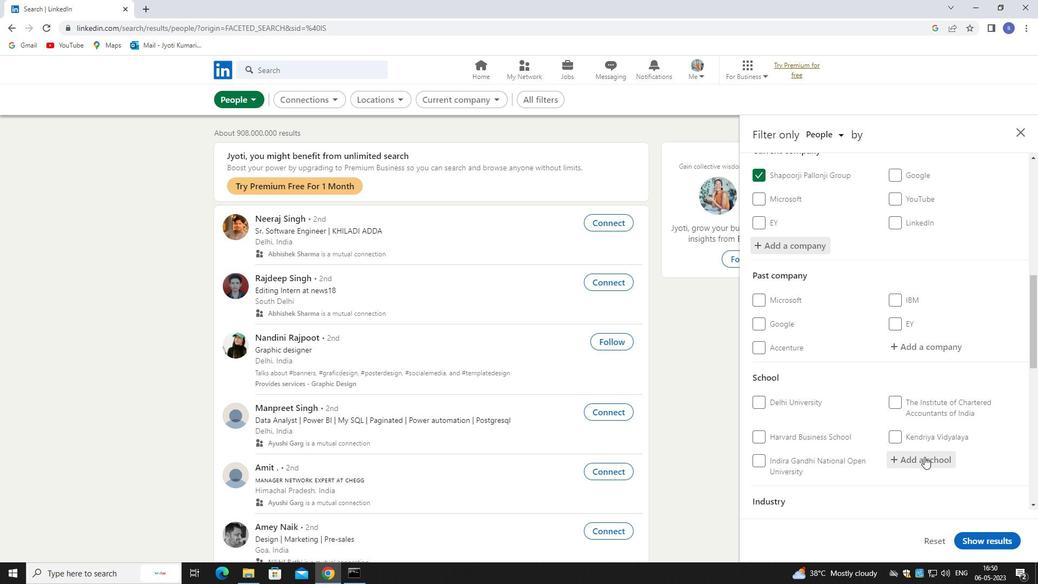 
Action: Mouse moved to (924, 456)
Screenshot: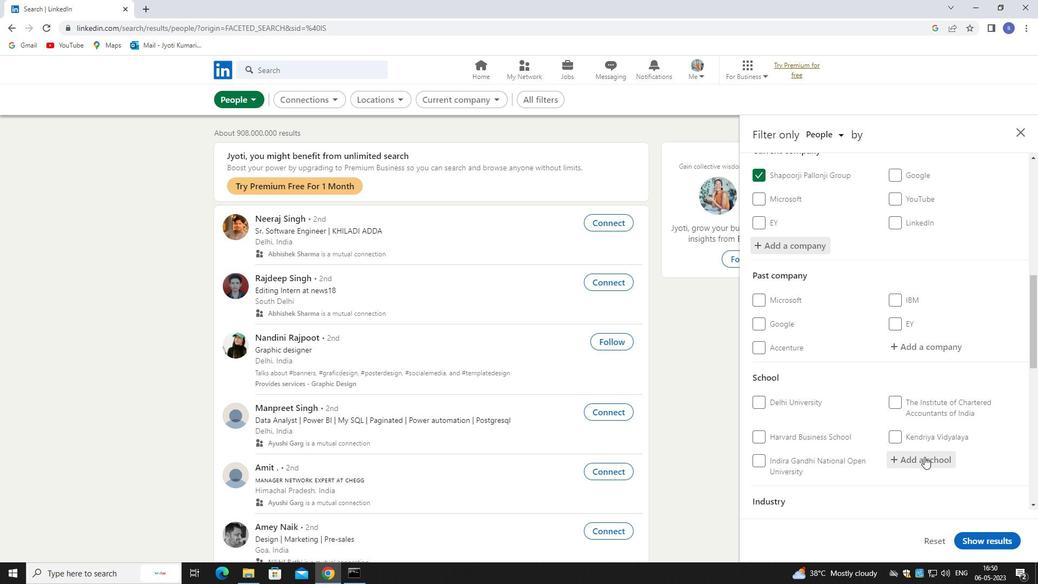 
Action: Key pressed fakir
Screenshot: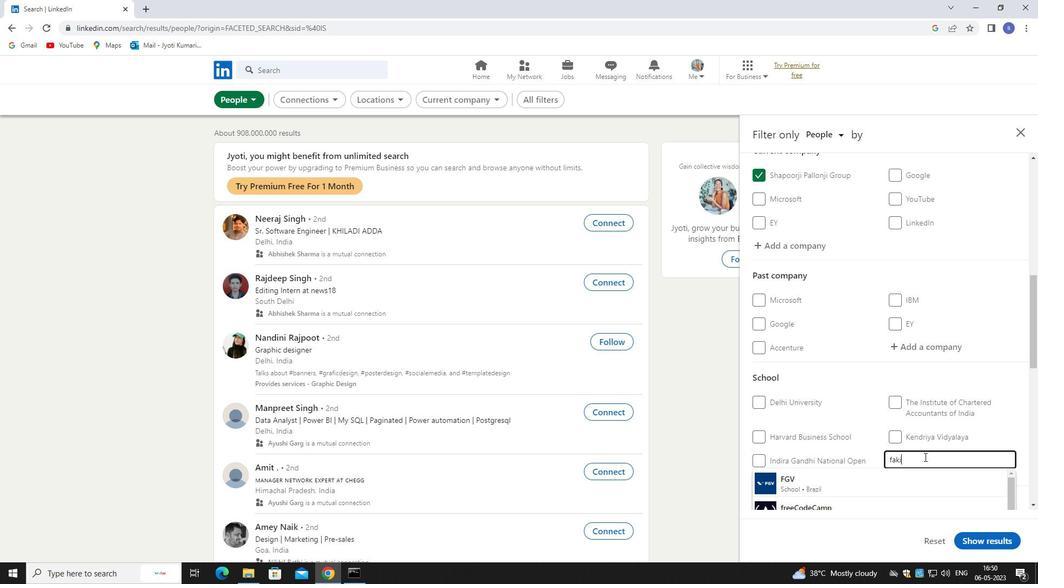 
Action: Mouse moved to (891, 441)
Screenshot: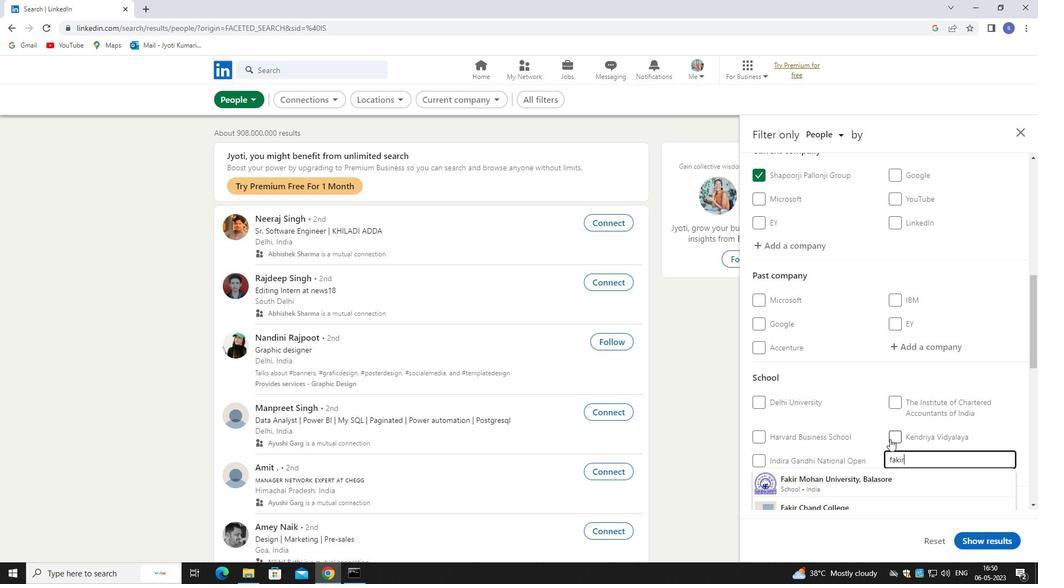 
Action: Mouse scrolled (891, 441) with delta (0, 0)
Screenshot: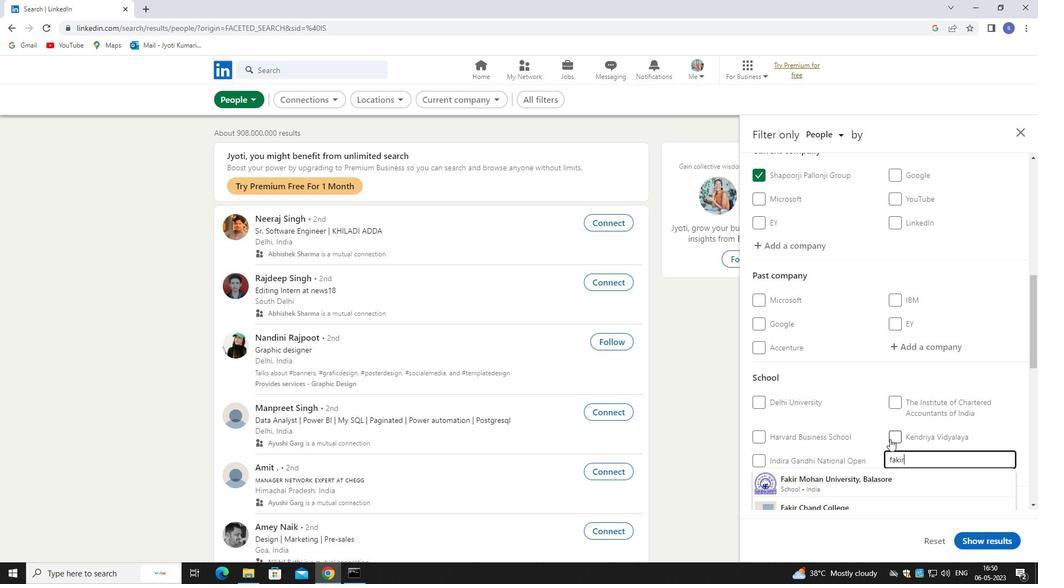 
Action: Mouse moved to (897, 424)
Screenshot: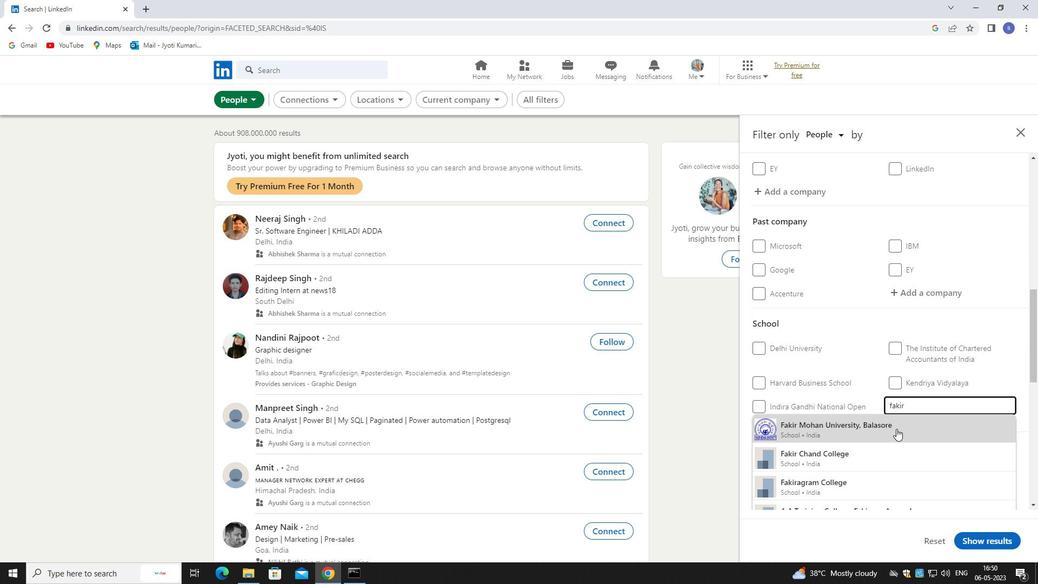 
Action: Mouse pressed left at (897, 424)
Screenshot: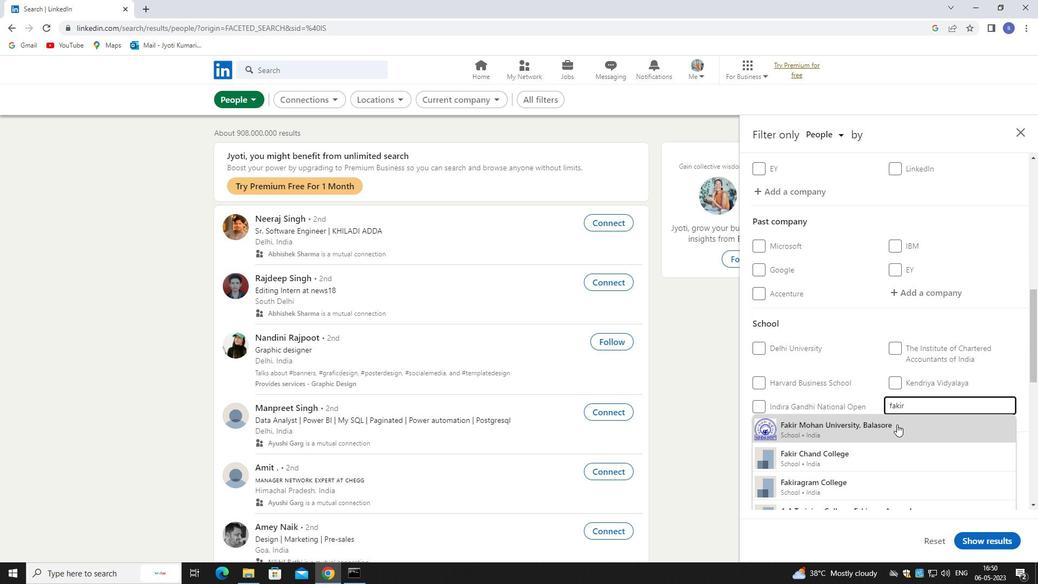 
Action: Mouse moved to (897, 424)
Screenshot: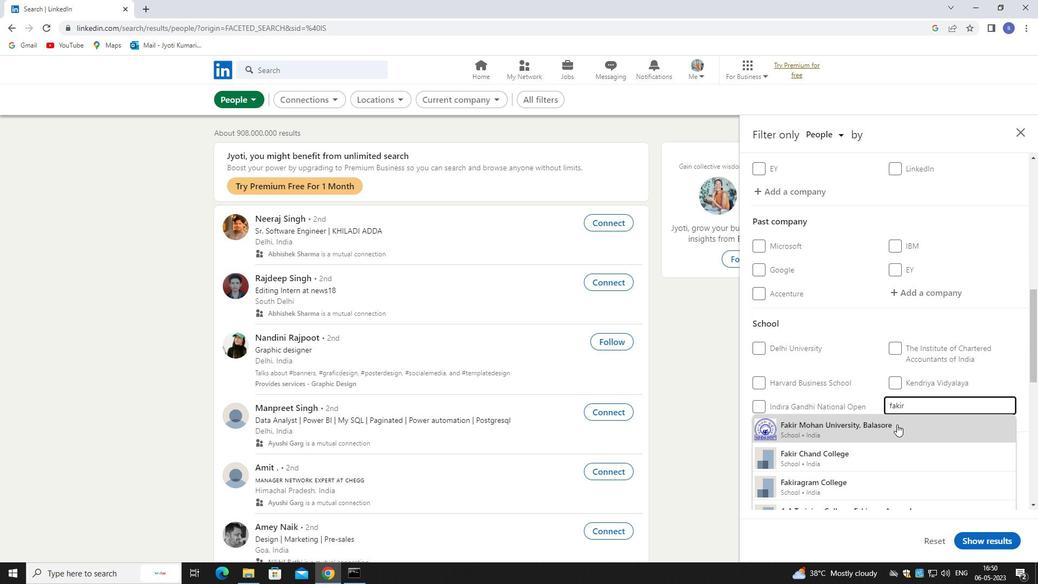 
Action: Mouse scrolled (897, 423) with delta (0, 0)
Screenshot: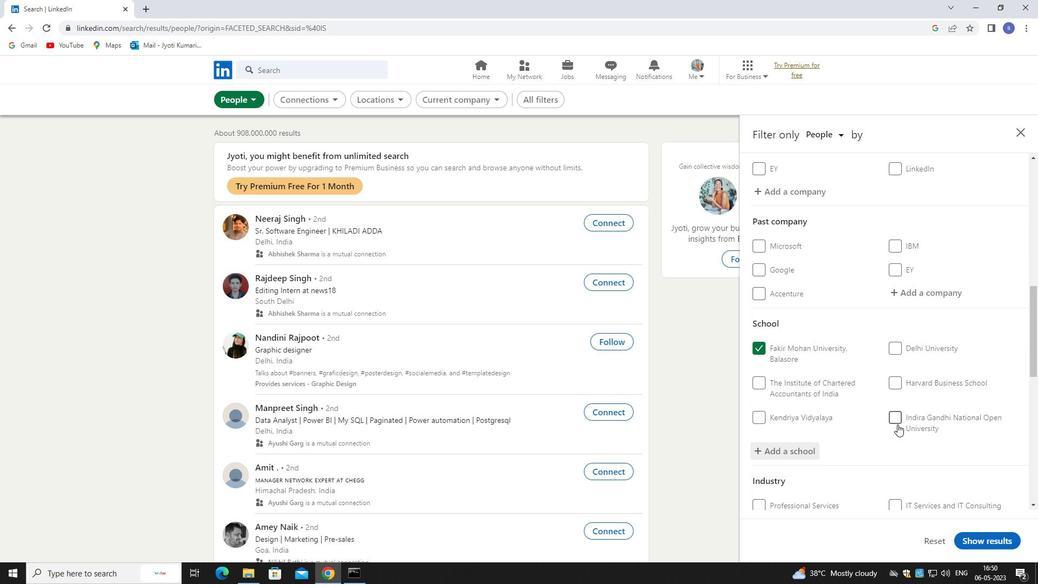 
Action: Mouse moved to (898, 424)
Screenshot: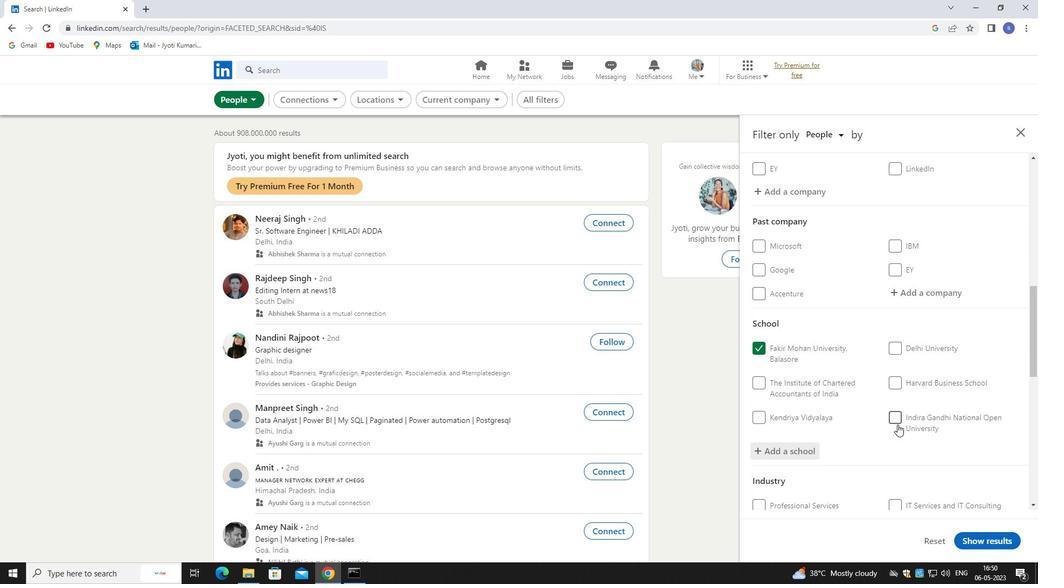 
Action: Mouse scrolled (898, 423) with delta (0, 0)
Screenshot: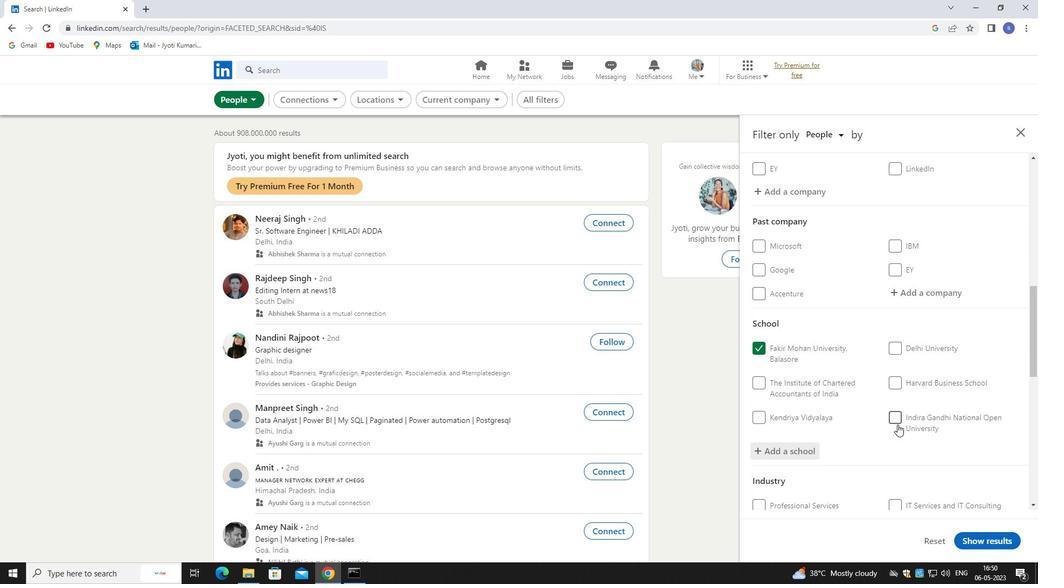 
Action: Mouse scrolled (898, 423) with delta (0, 0)
Screenshot: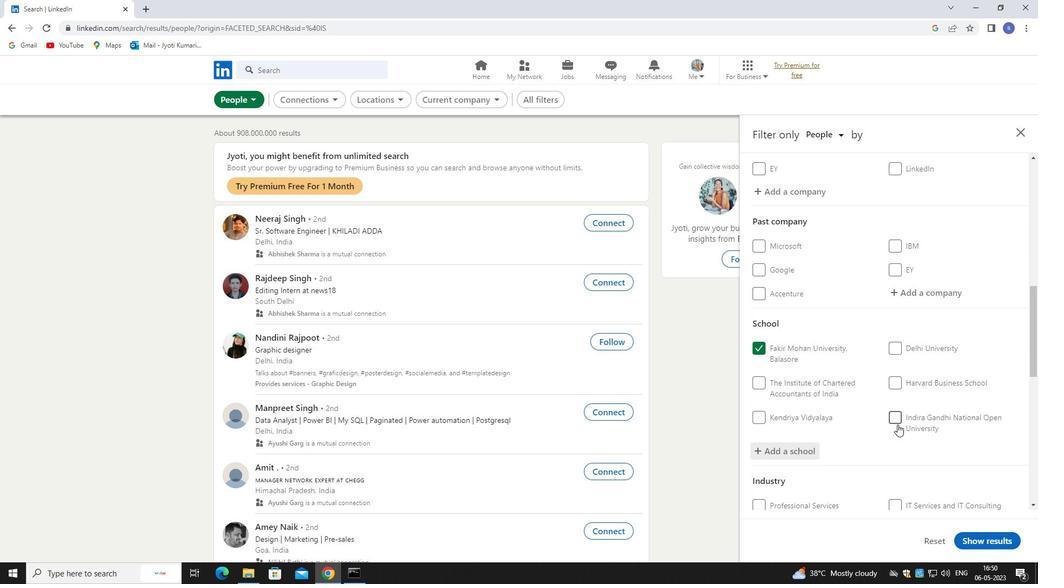 
Action: Mouse scrolled (898, 423) with delta (0, 0)
Screenshot: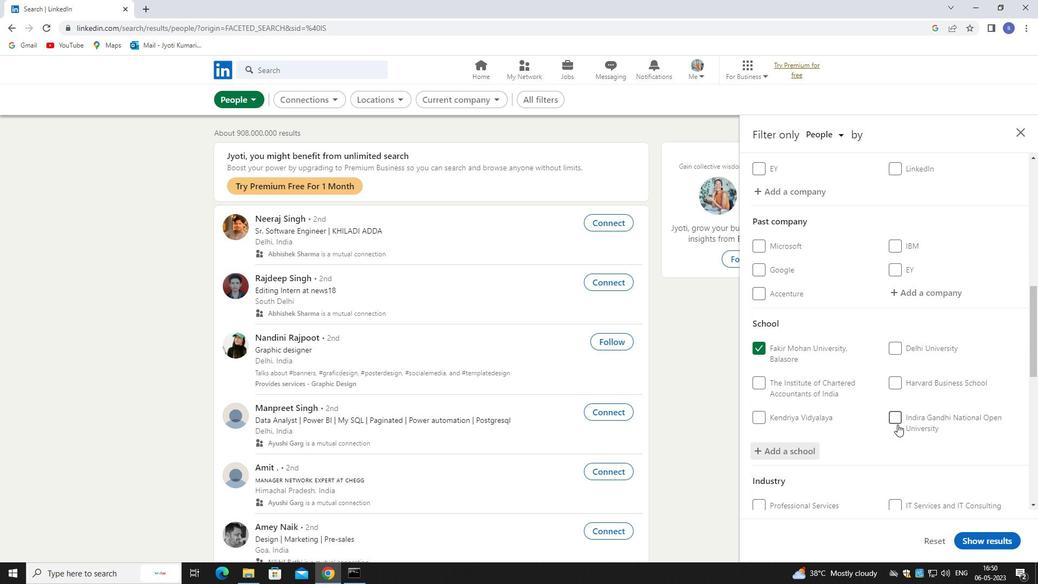 
Action: Mouse moved to (926, 344)
Screenshot: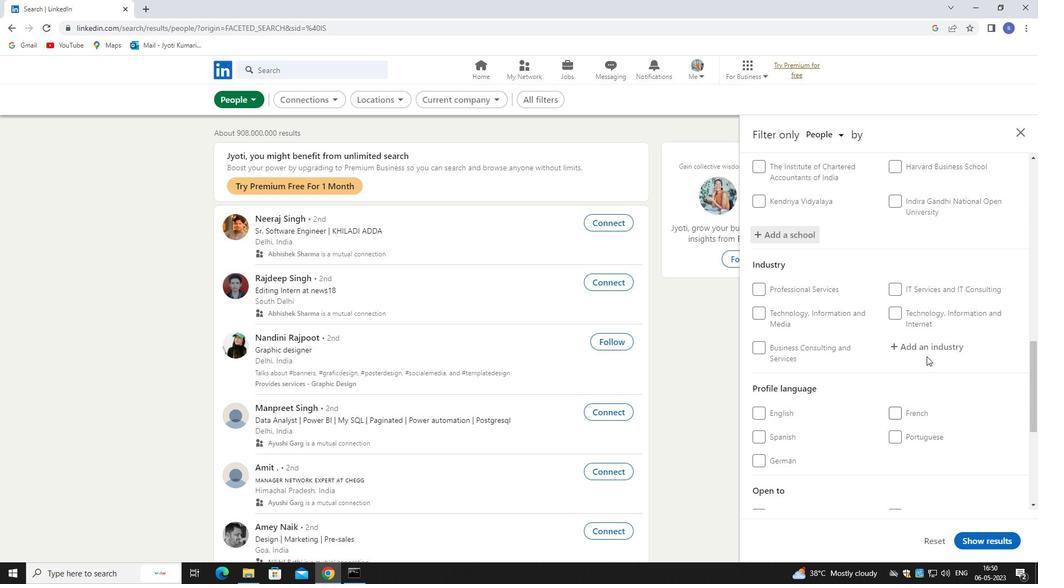 
Action: Mouse pressed left at (926, 344)
Screenshot: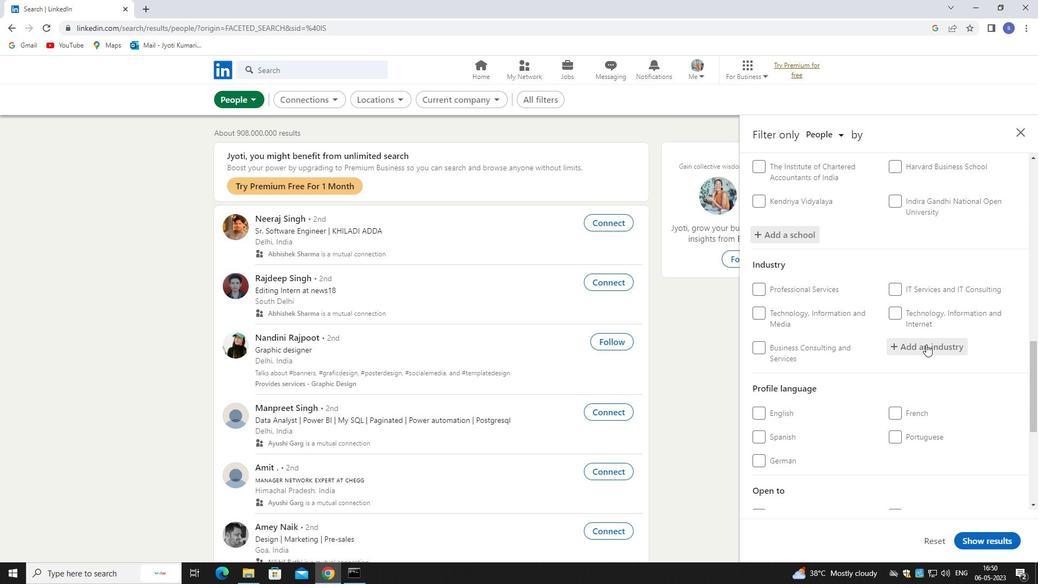 
Action: Mouse moved to (891, 320)
Screenshot: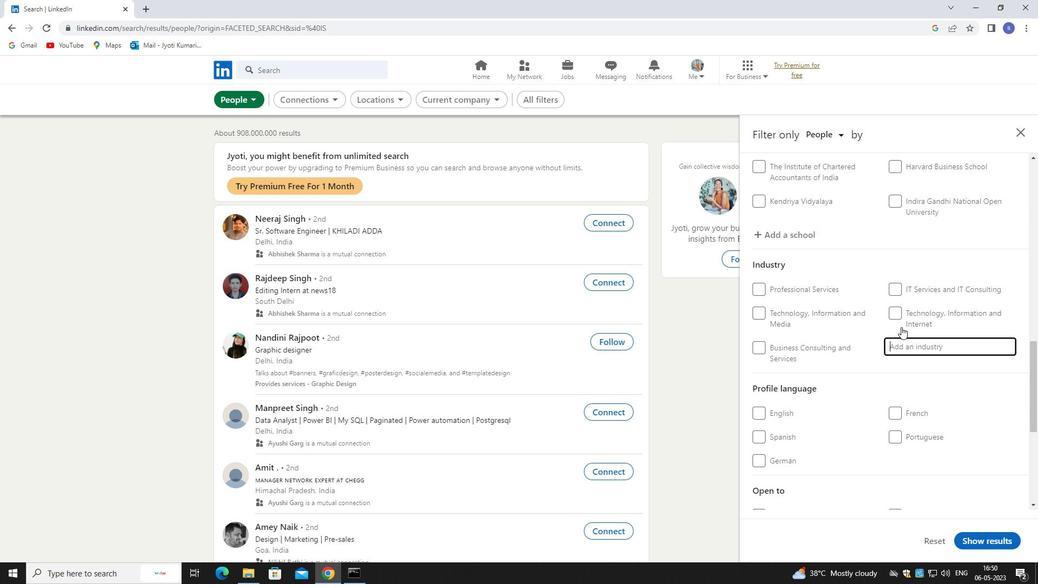 
Action: Key pressed school<Key.space>and<Key.space>emp
Screenshot: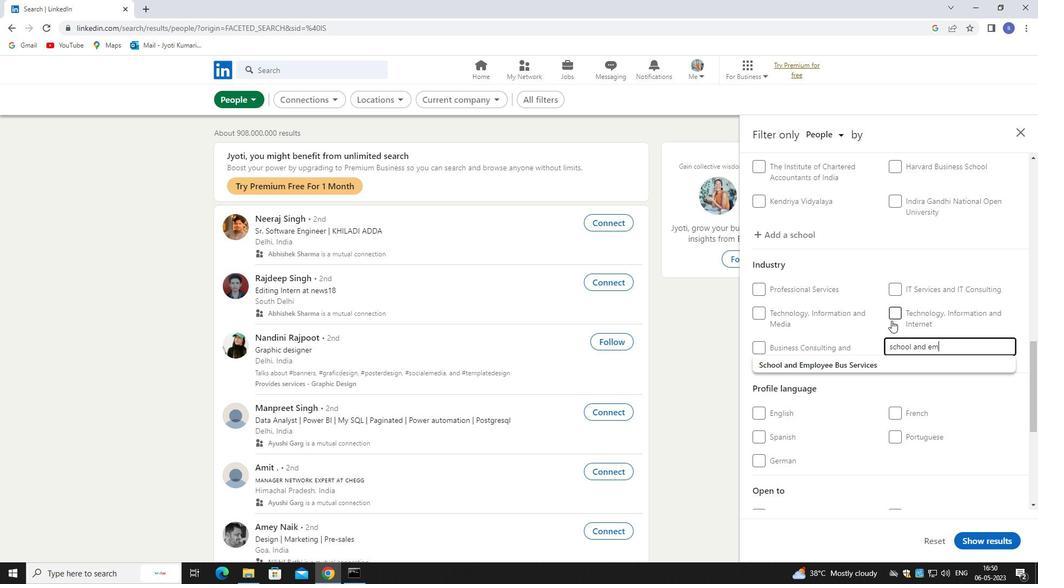 
Action: Mouse moved to (877, 362)
Screenshot: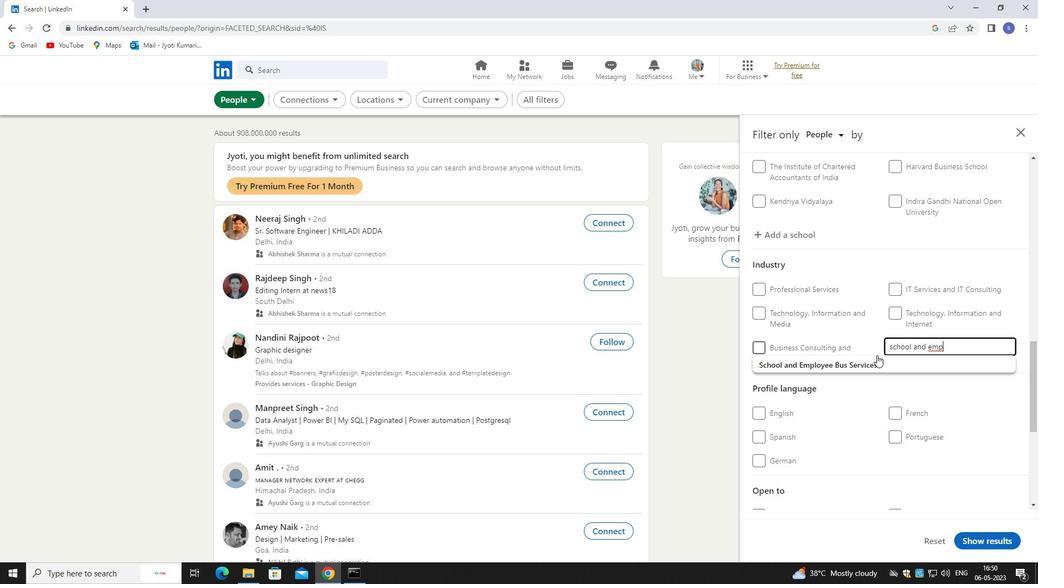 
Action: Mouse pressed left at (877, 362)
Screenshot: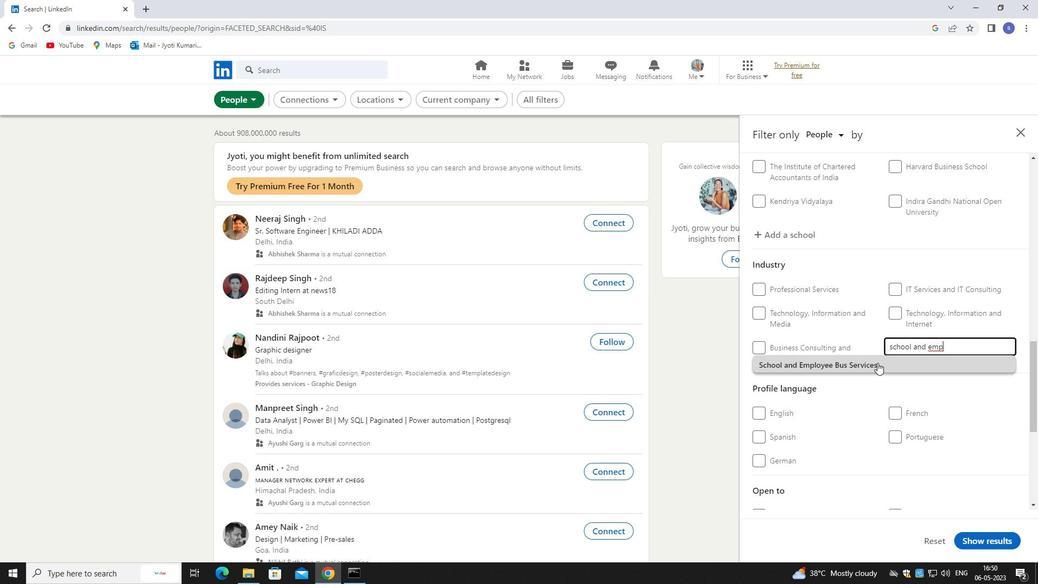 
Action: Mouse moved to (897, 366)
Screenshot: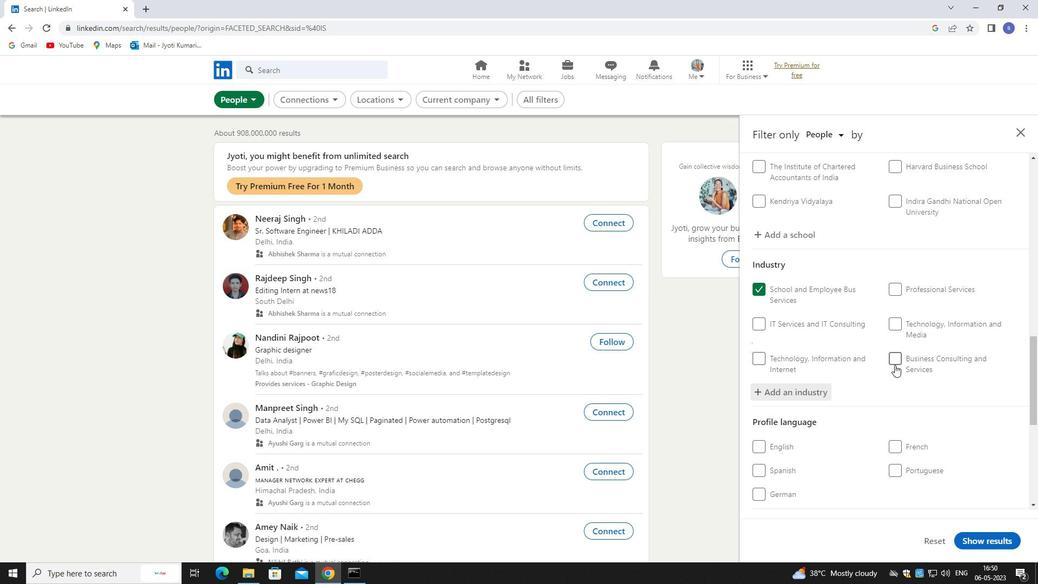 
Action: Mouse scrolled (897, 366) with delta (0, 0)
Screenshot: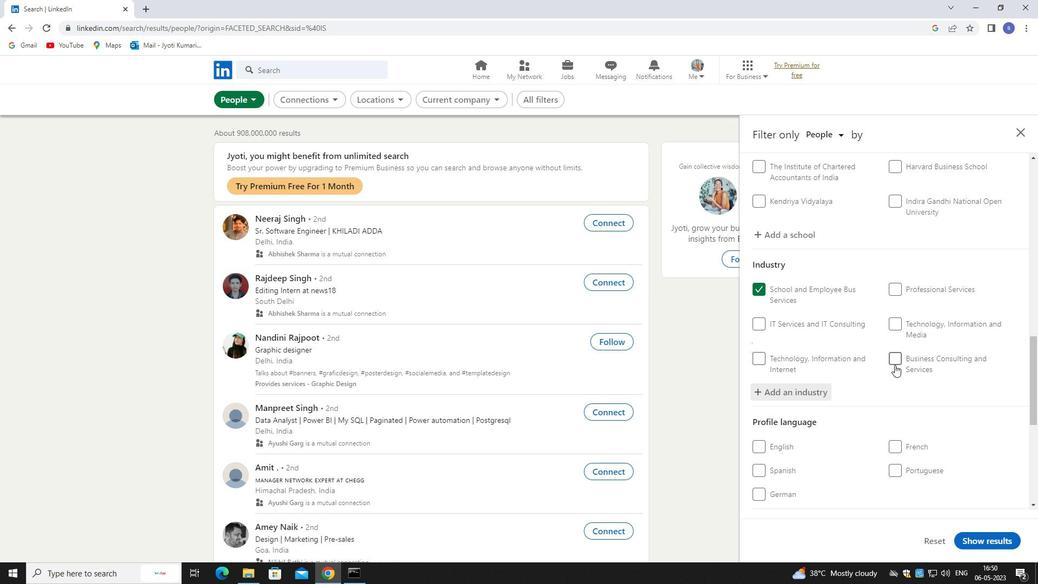 
Action: Mouse moved to (901, 368)
Screenshot: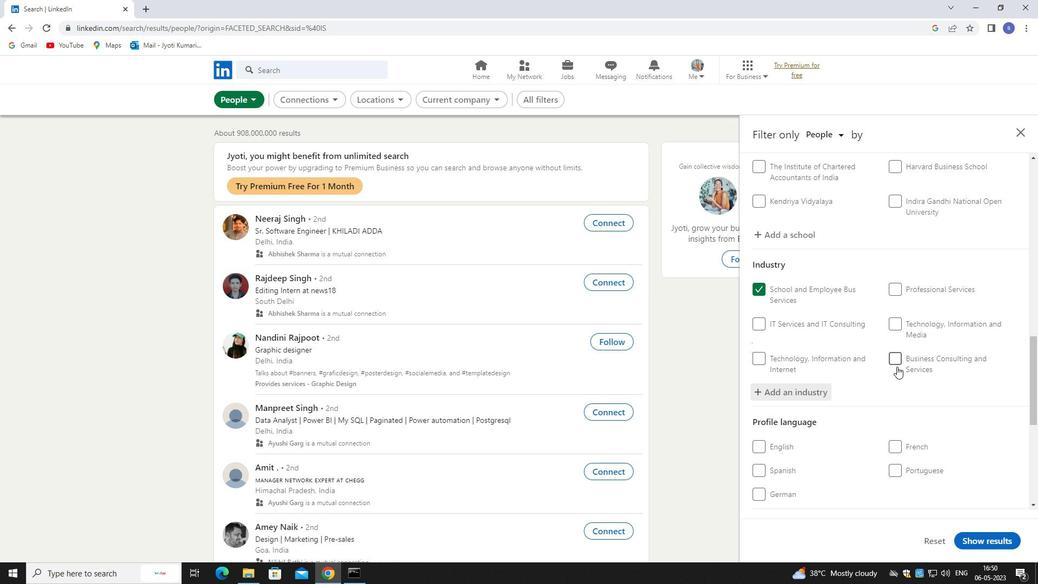 
Action: Mouse scrolled (901, 367) with delta (0, 0)
Screenshot: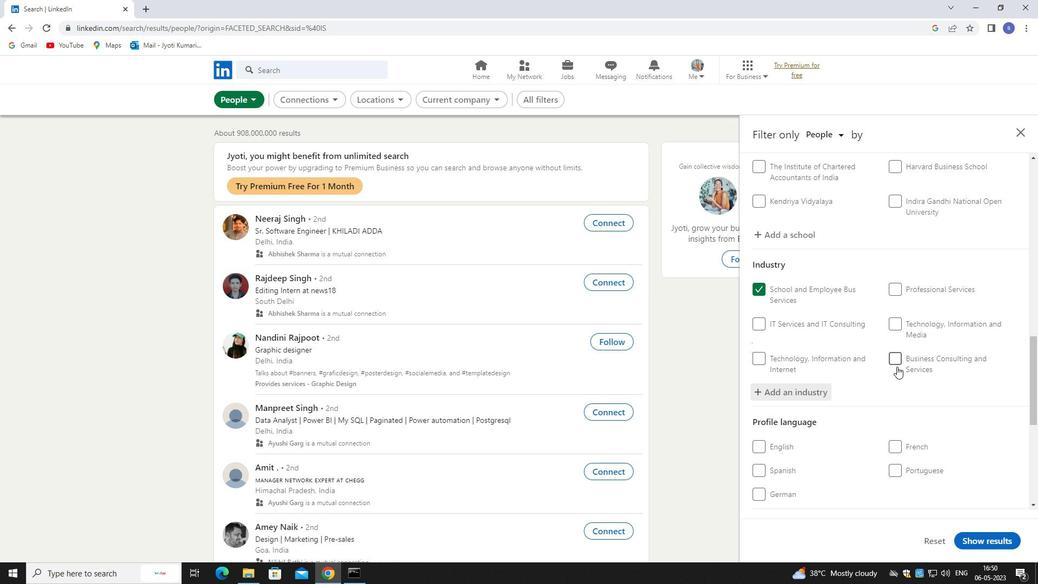
Action: Mouse moved to (774, 334)
Screenshot: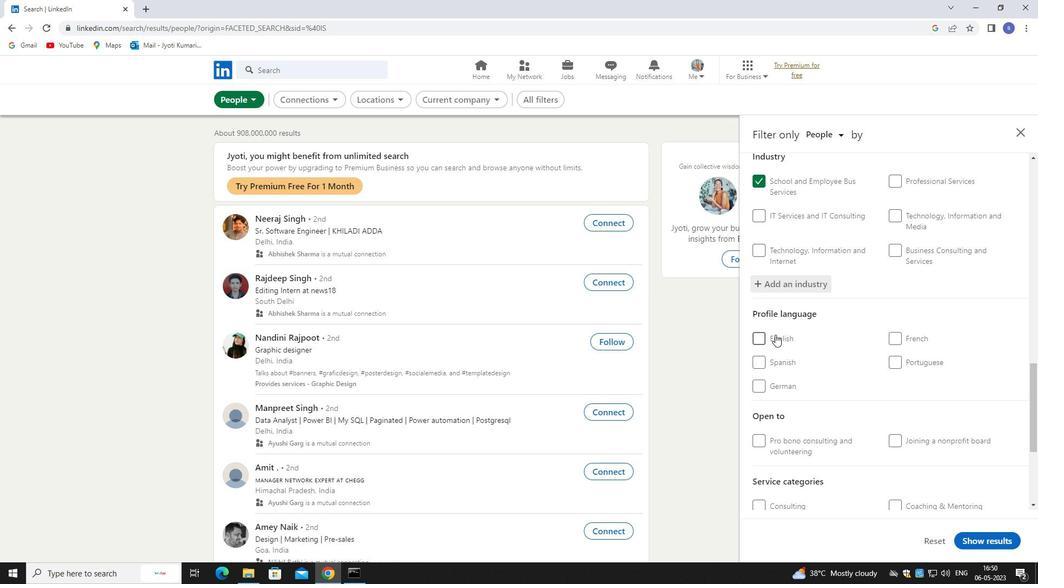 
Action: Mouse pressed left at (774, 334)
Screenshot: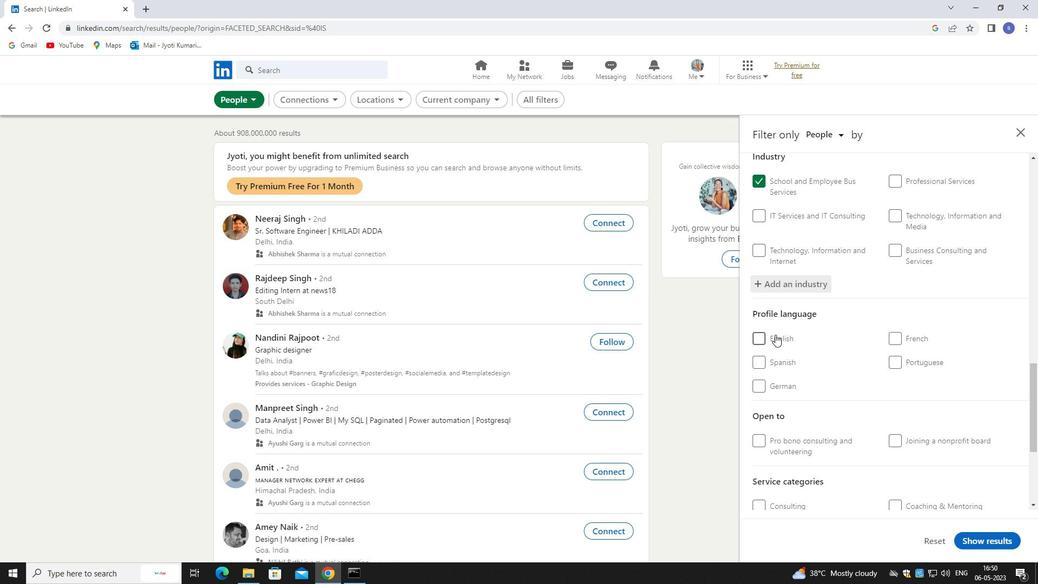 
Action: Mouse moved to (857, 377)
Screenshot: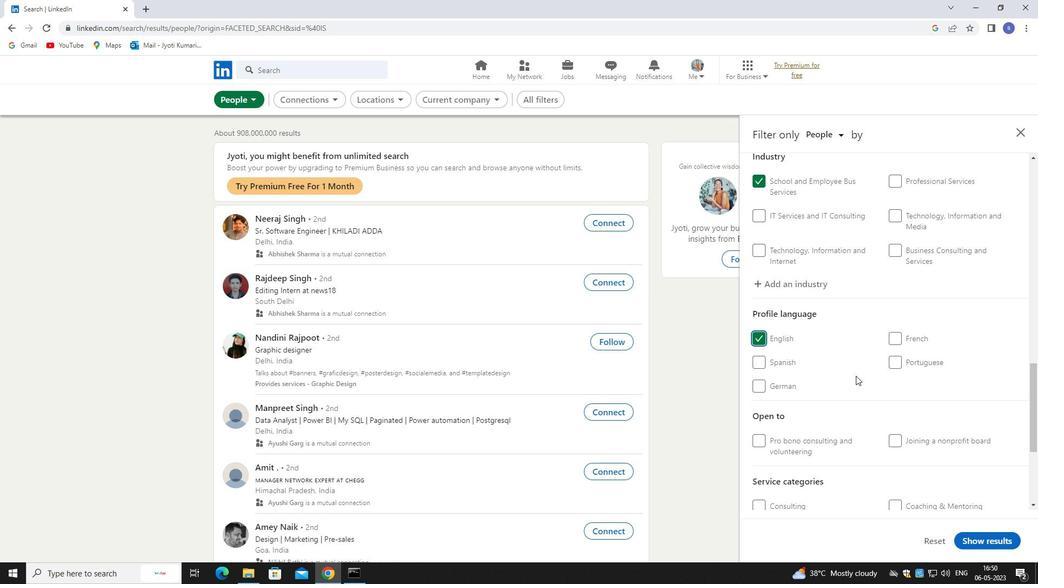 
Action: Mouse scrolled (857, 377) with delta (0, 0)
Screenshot: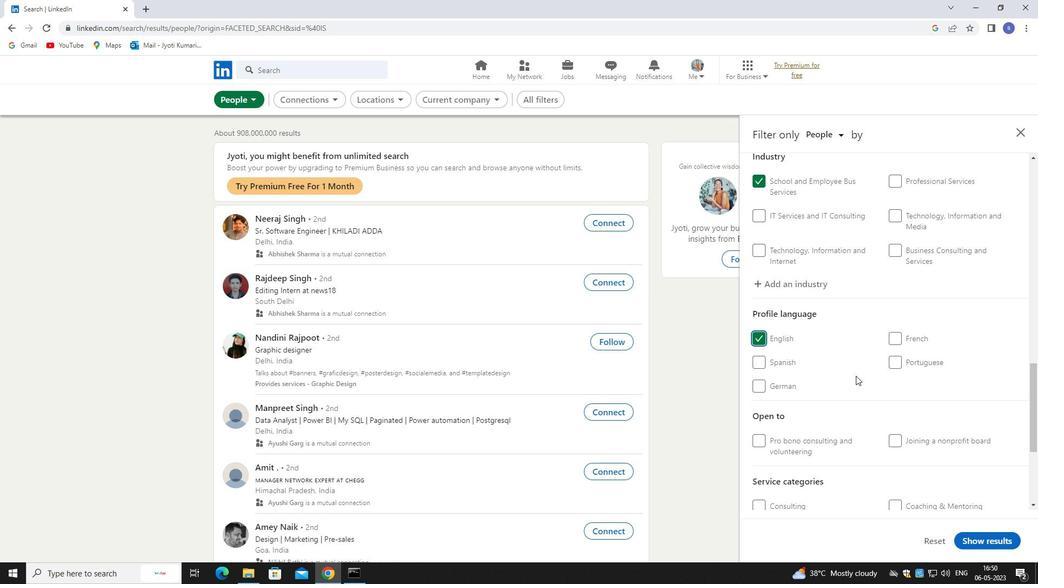 
Action: Mouse moved to (859, 380)
Screenshot: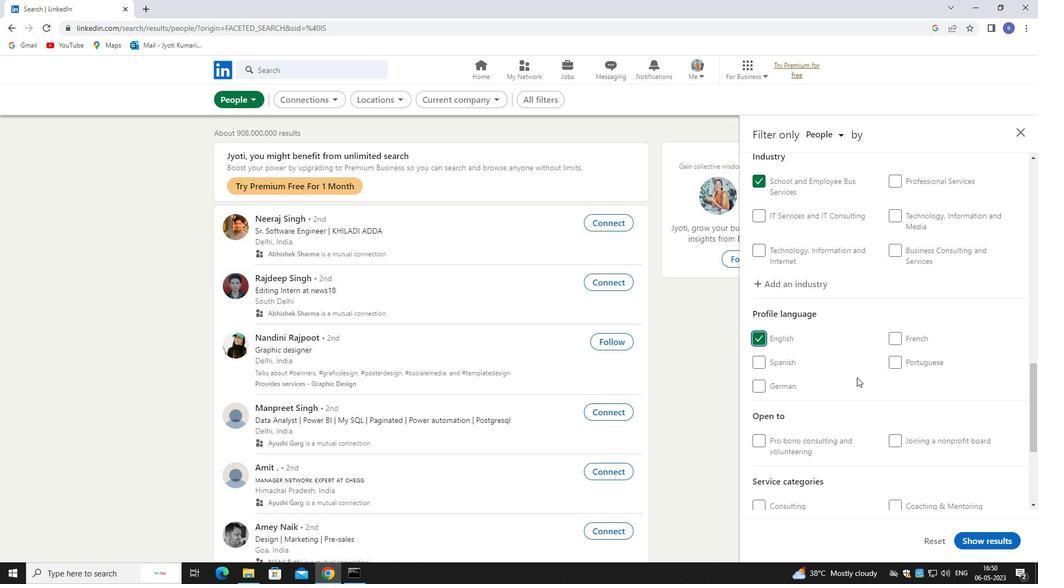 
Action: Mouse scrolled (859, 379) with delta (0, 0)
Screenshot: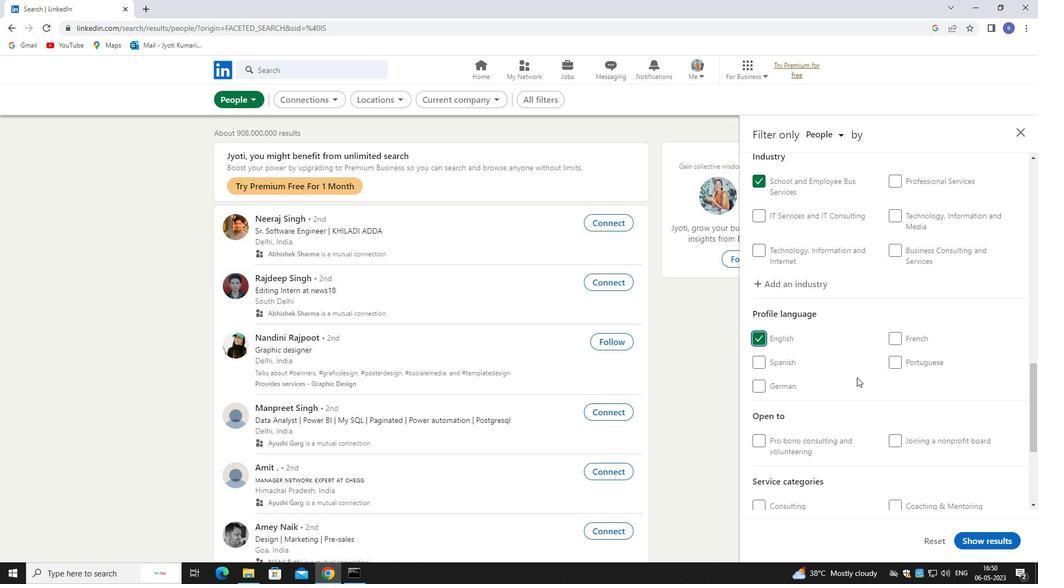 
Action: Mouse moved to (863, 382)
Screenshot: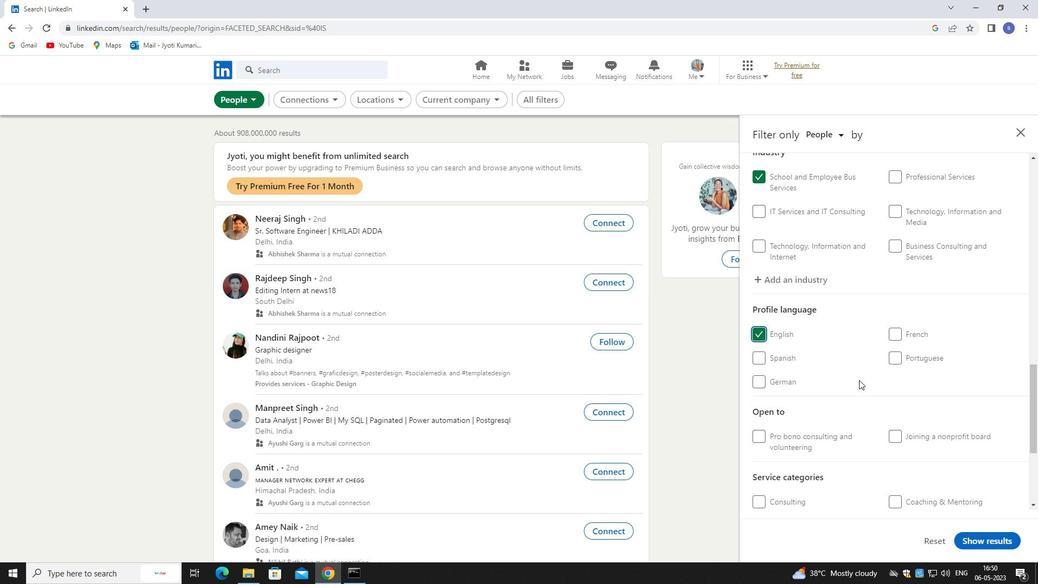 
Action: Mouse scrolled (863, 382) with delta (0, 0)
Screenshot: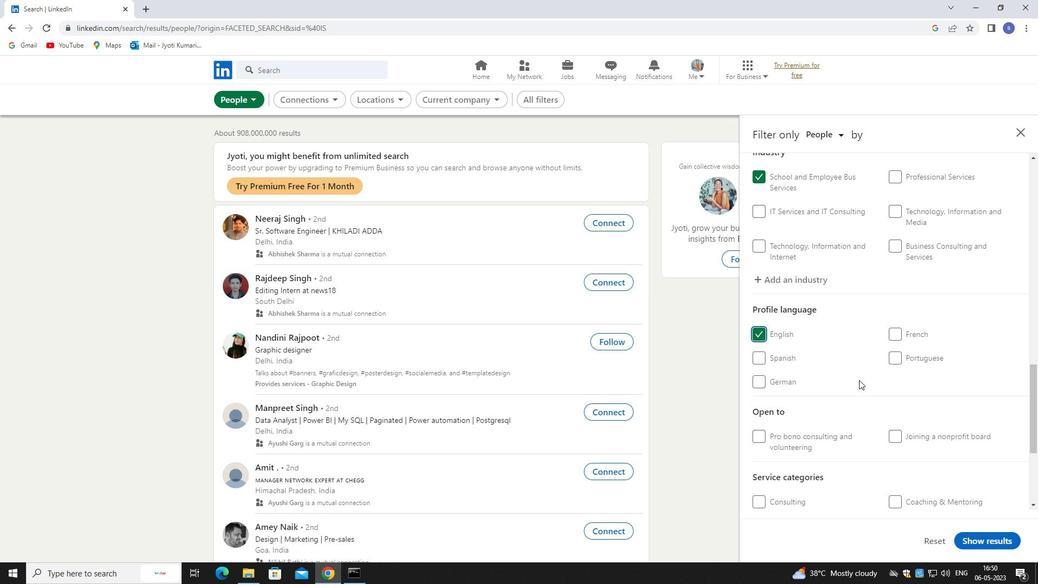 
Action: Mouse moved to (919, 394)
Screenshot: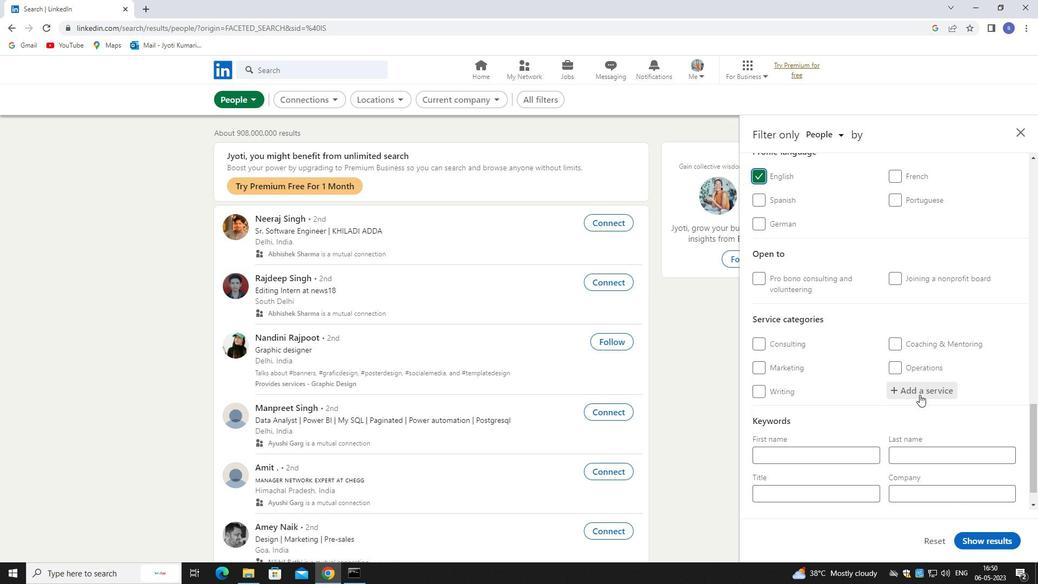 
Action: Mouse pressed left at (919, 394)
Screenshot: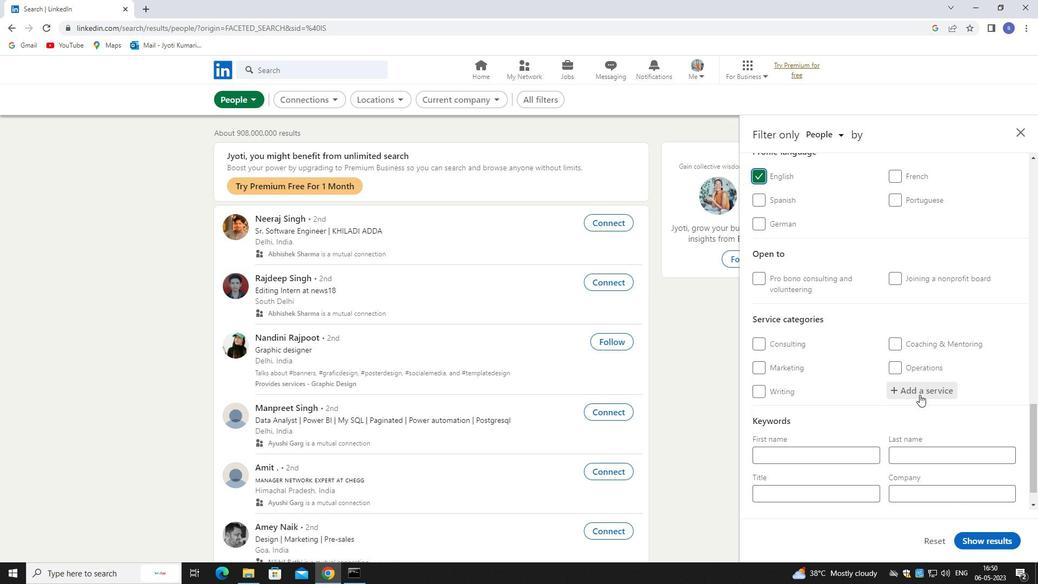 
Action: Mouse moved to (891, 375)
Screenshot: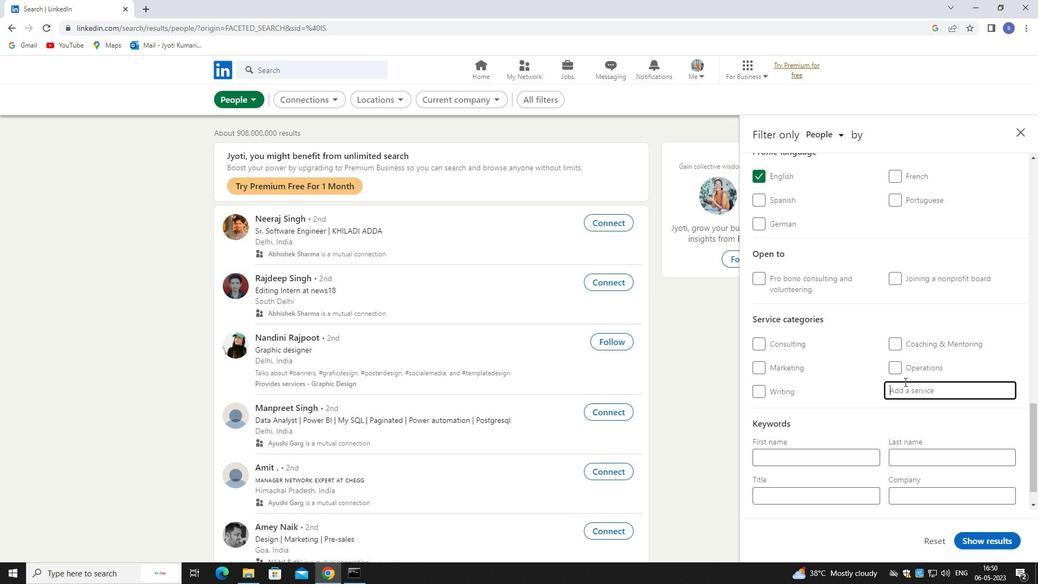 
Action: Key pressed d
Screenshot: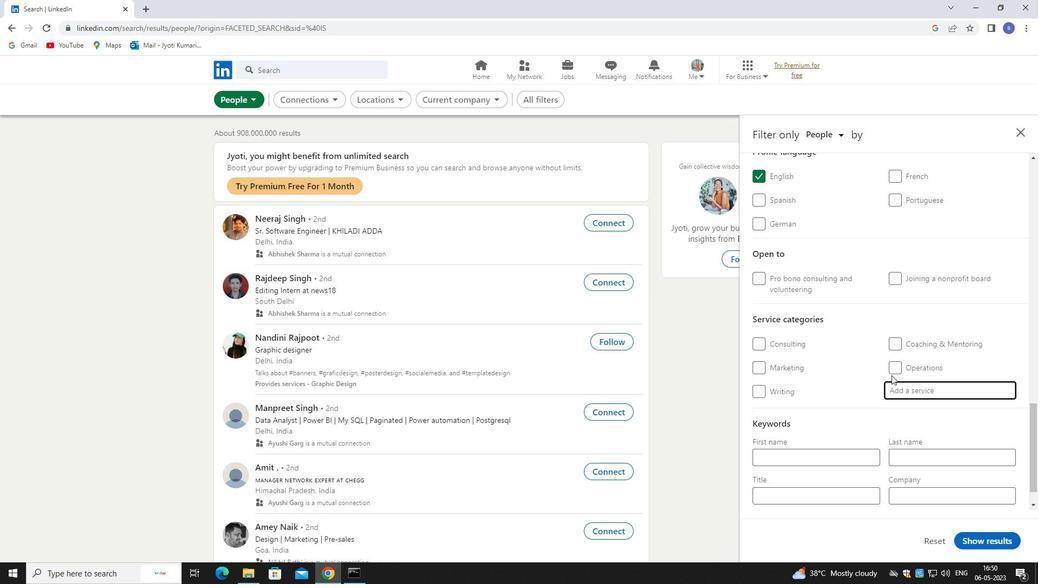 
Action: Mouse moved to (891, 374)
Screenshot: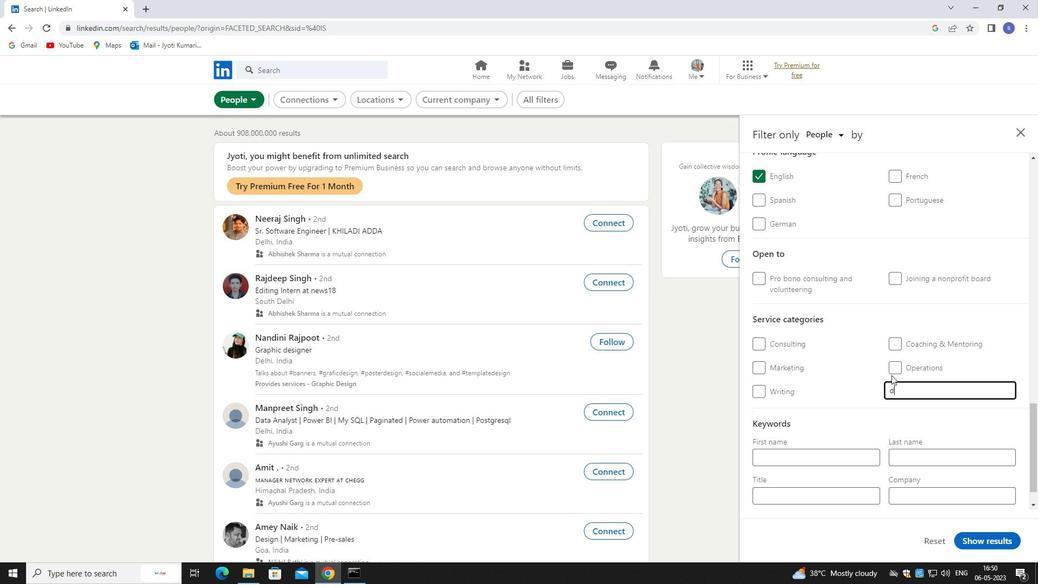 
Action: Key pressed ate<Key.space>en
Screenshot: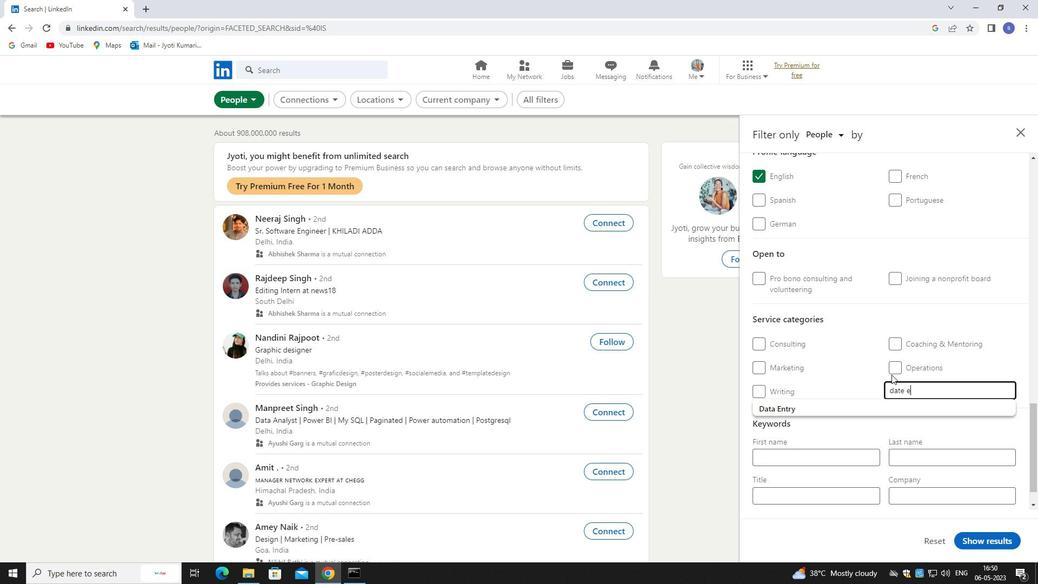 
Action: Mouse moved to (883, 405)
Screenshot: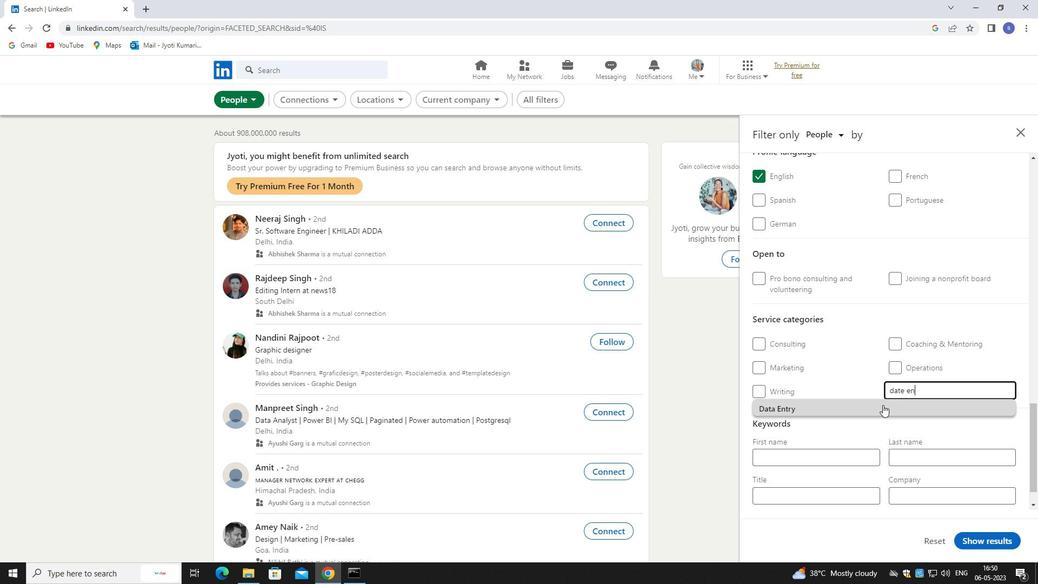 
Action: Mouse pressed left at (883, 405)
Screenshot: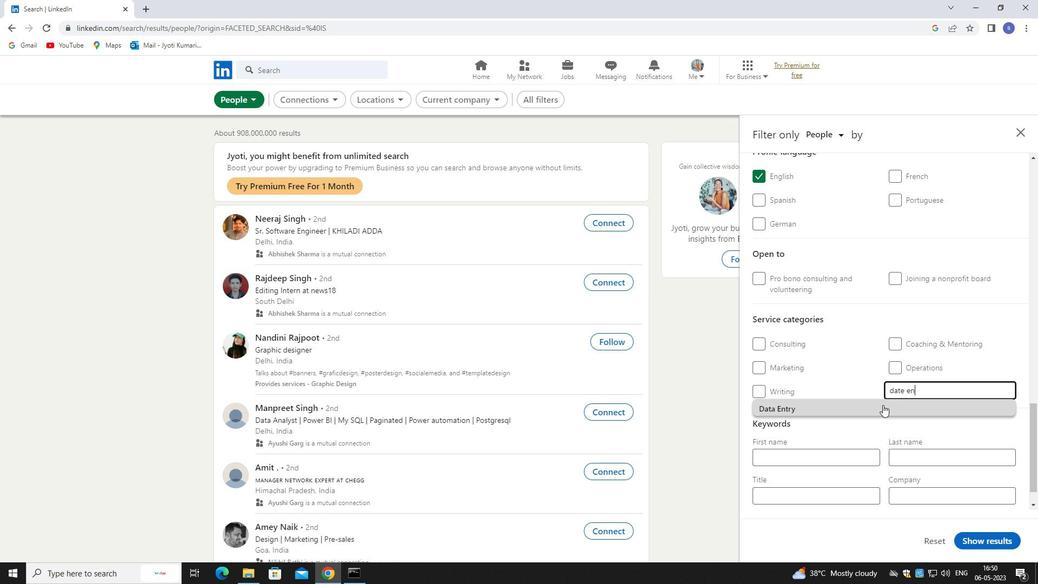 
Action: Mouse moved to (882, 416)
Screenshot: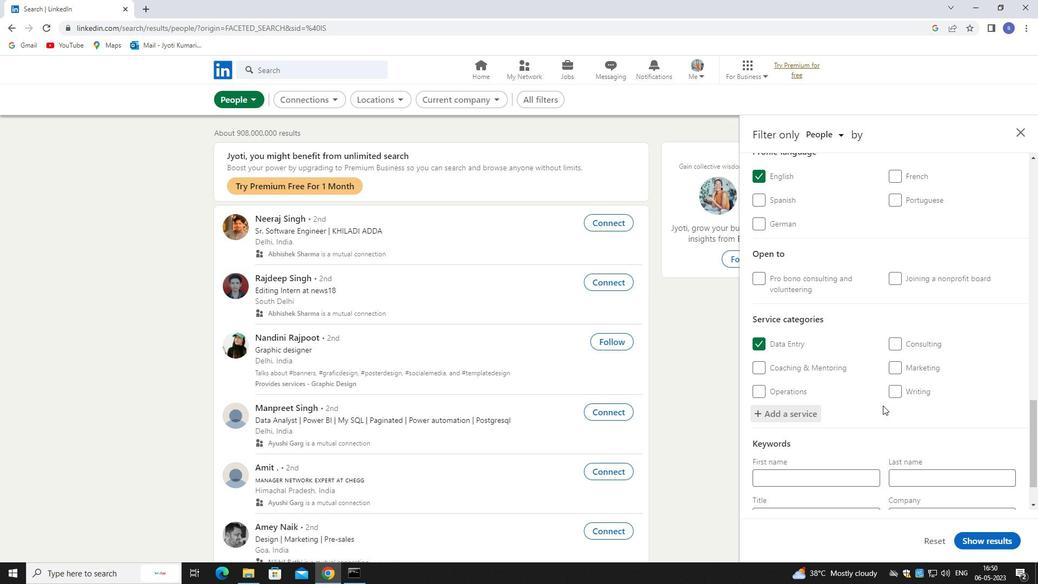 
Action: Mouse scrolled (882, 415) with delta (0, 0)
Screenshot: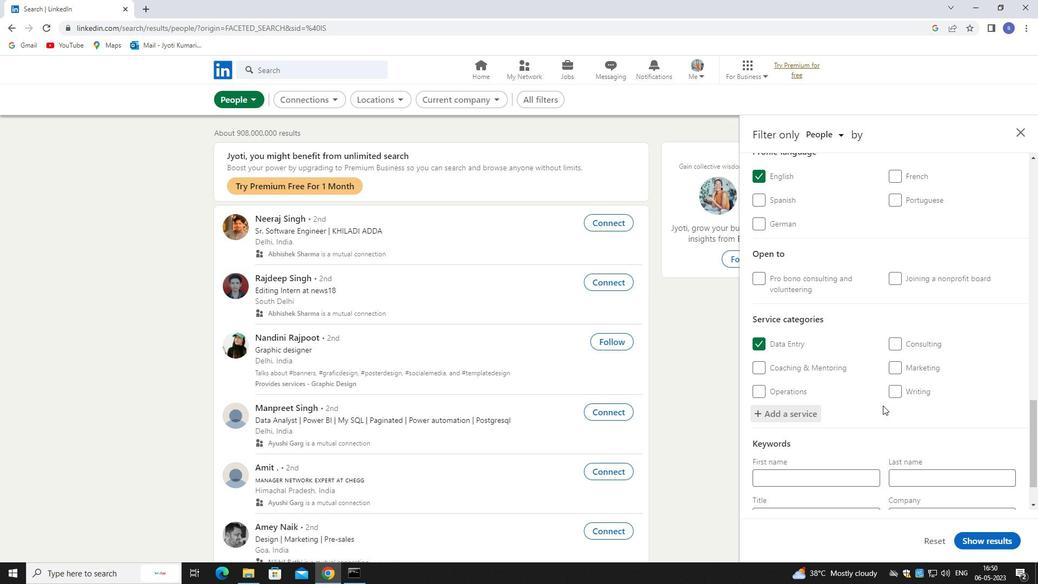 
Action: Mouse moved to (882, 426)
Screenshot: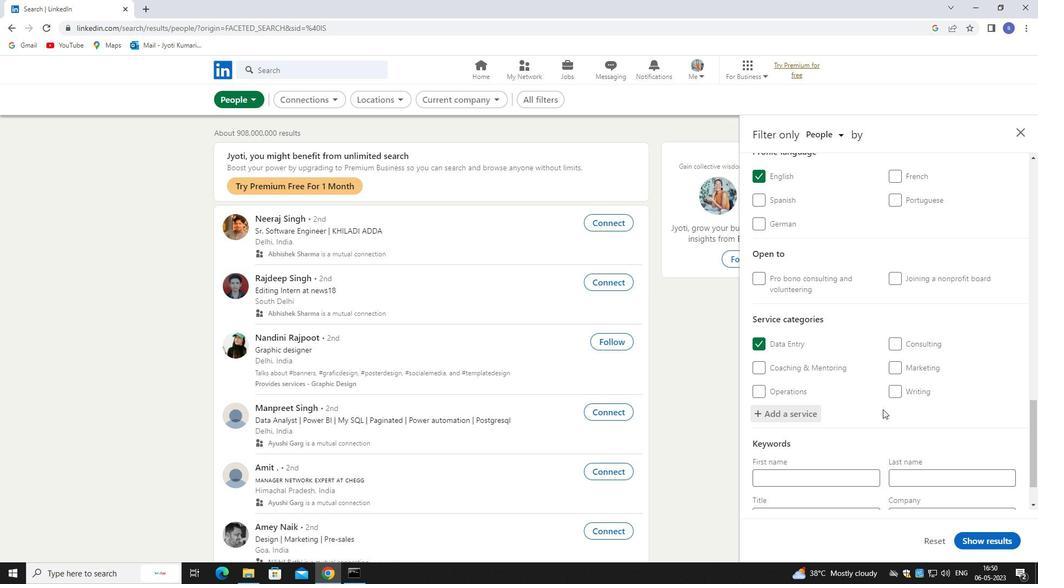 
Action: Mouse scrolled (882, 425) with delta (0, 0)
Screenshot: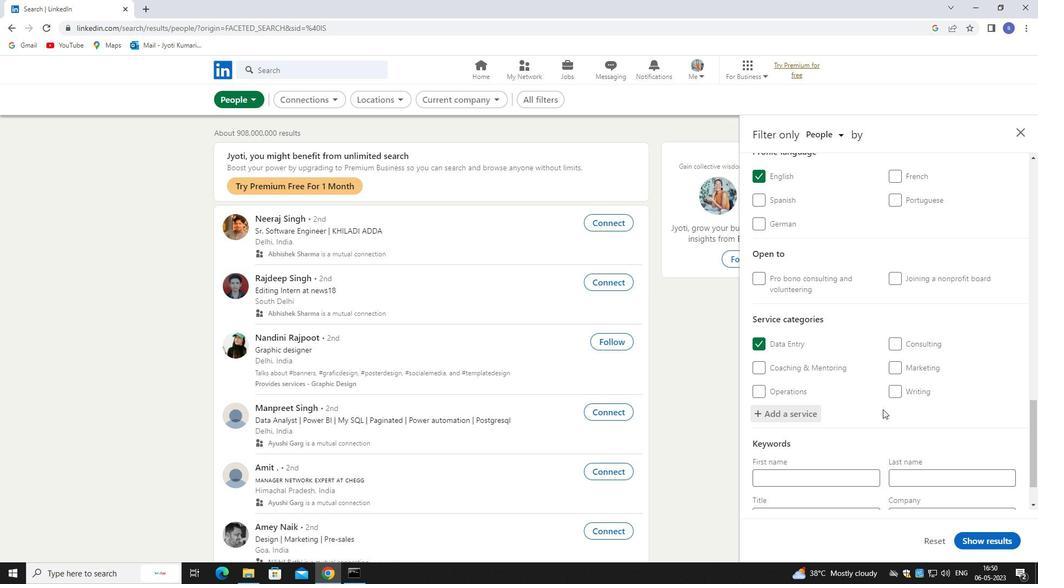 
Action: Mouse moved to (881, 433)
Screenshot: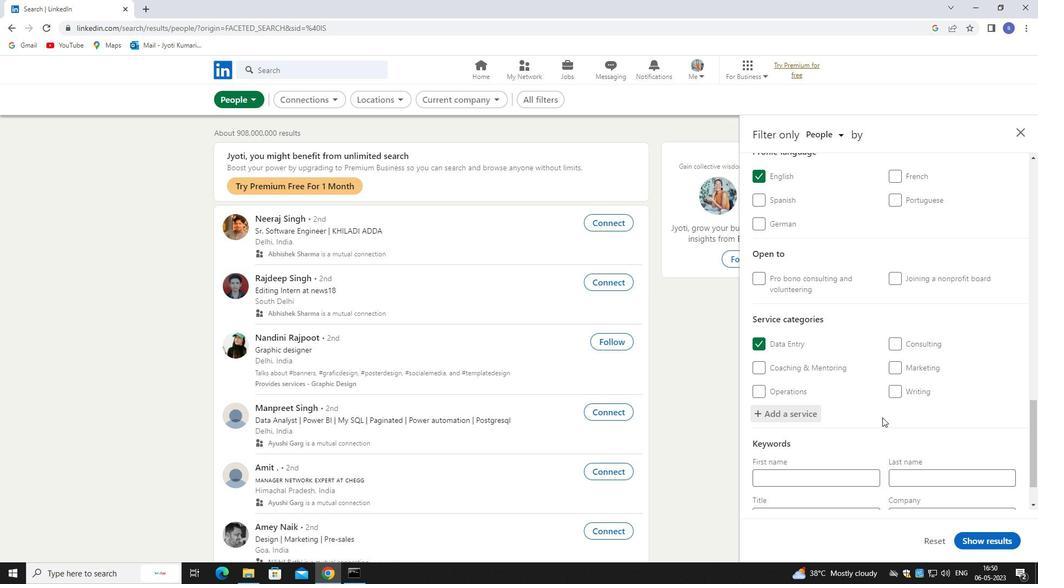 
Action: Mouse scrolled (881, 432) with delta (0, 0)
Screenshot: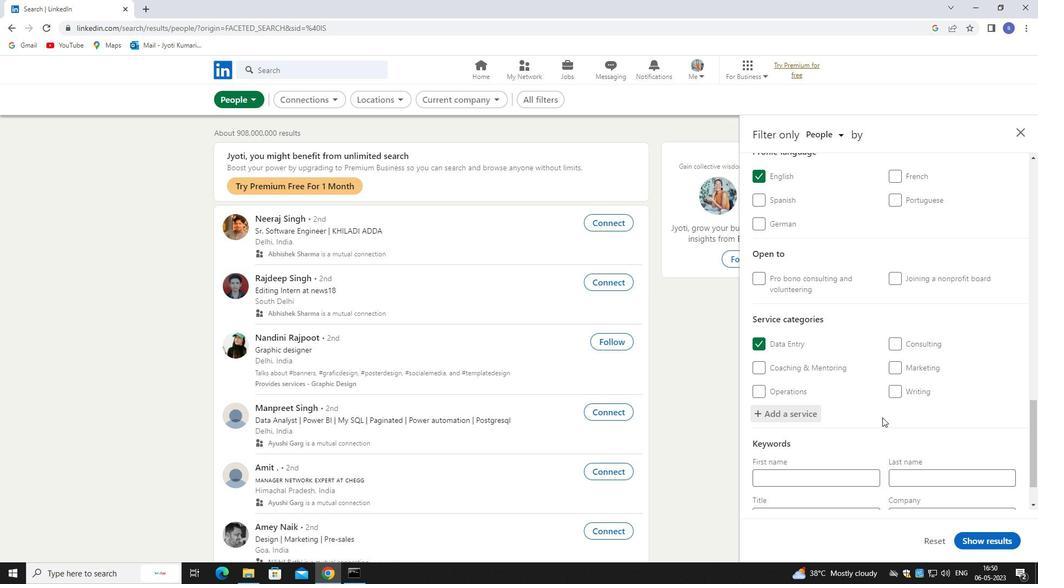 
Action: Mouse moved to (833, 458)
Screenshot: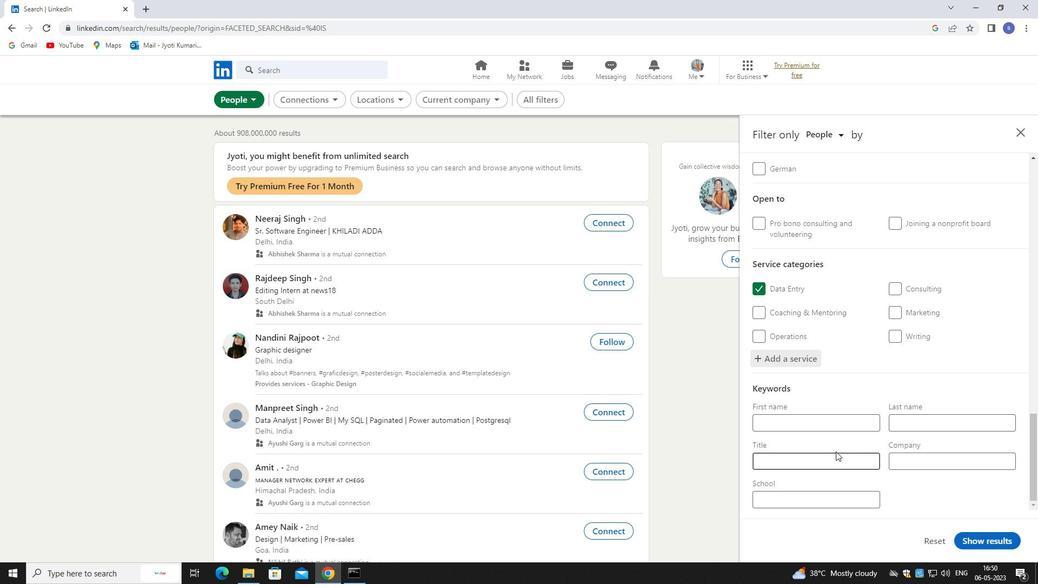 
Action: Mouse pressed left at (833, 458)
Screenshot: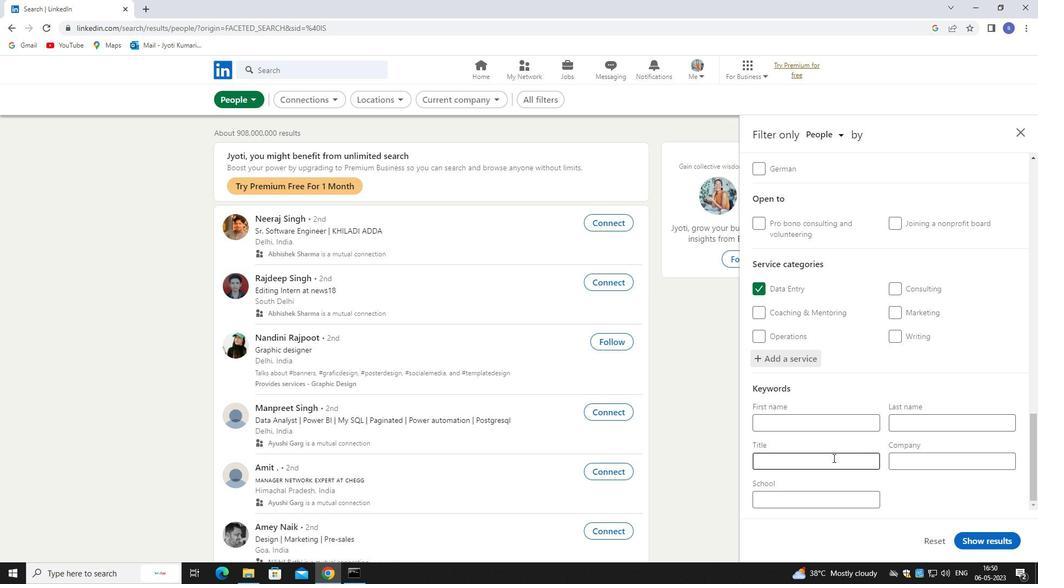 
Action: Mouse moved to (831, 458)
Screenshot: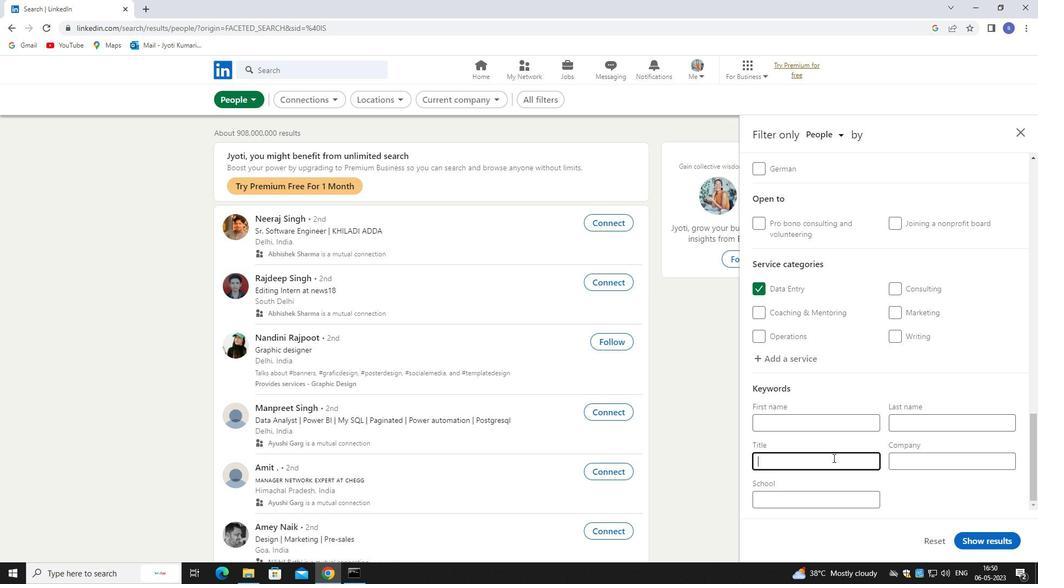 
Action: Key pressed <Key.shift>COSMETOLOGIST
Screenshot: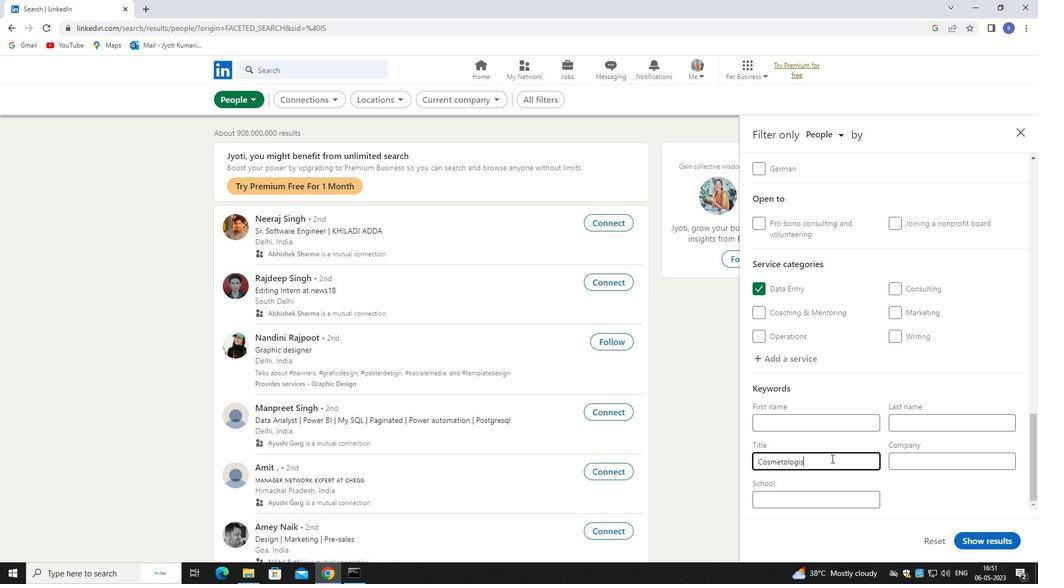 
Action: Mouse moved to (976, 536)
Screenshot: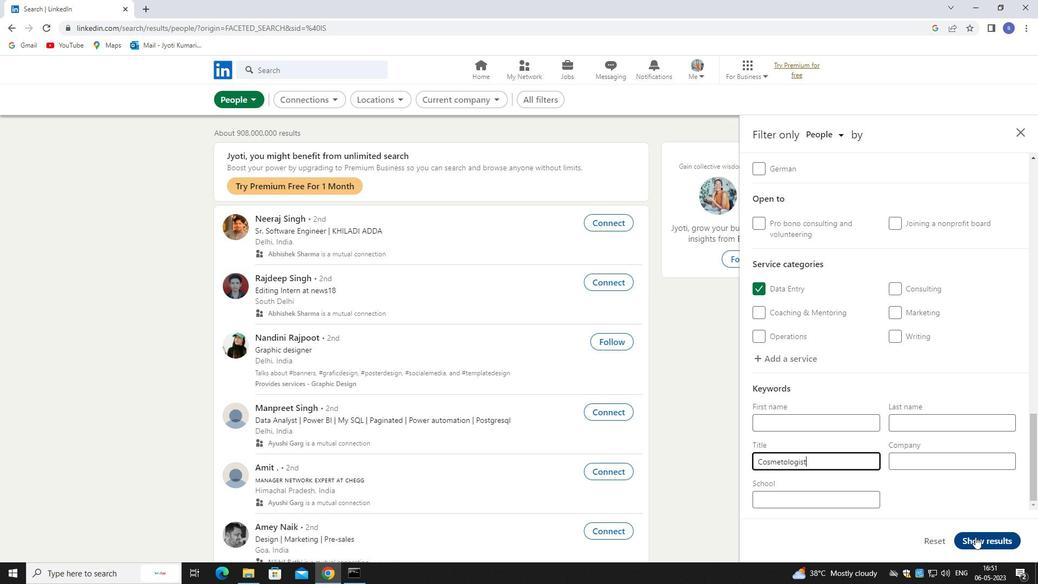 
Action: Mouse pressed left at (976, 536)
Screenshot: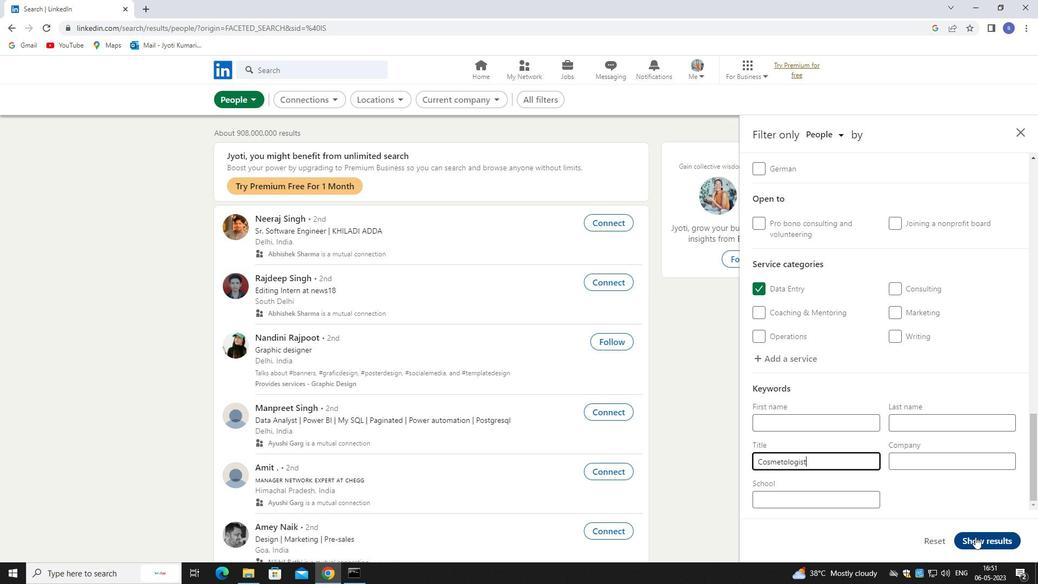 
Action: Mouse moved to (989, 535)
Screenshot: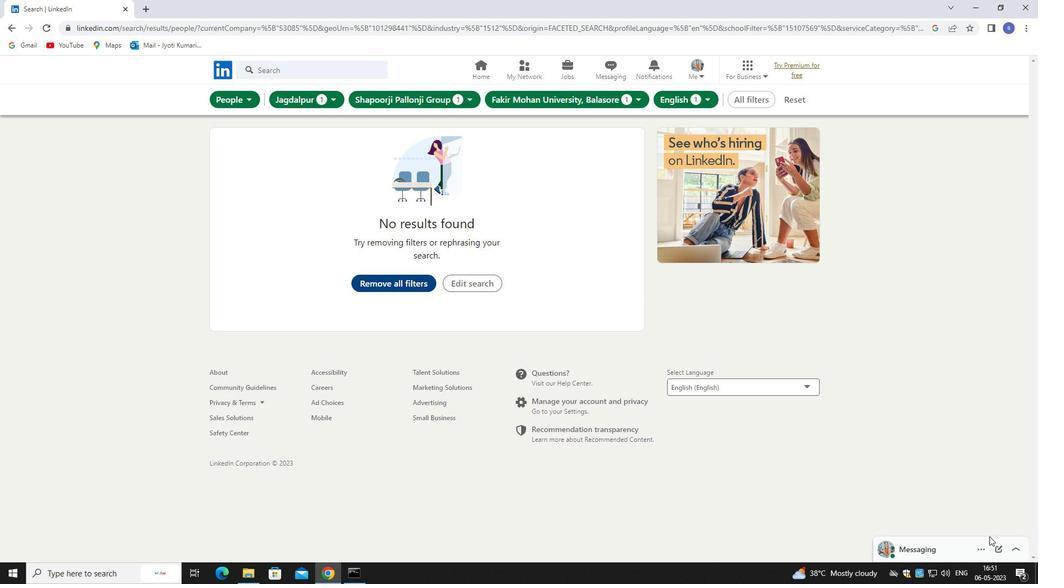 
